 Task: Add a signature Alex Clark containing All the best, Alex Clark to email address softage.4@softage.net and add a label Projects
Action: Mouse moved to (1030, 80)
Screenshot: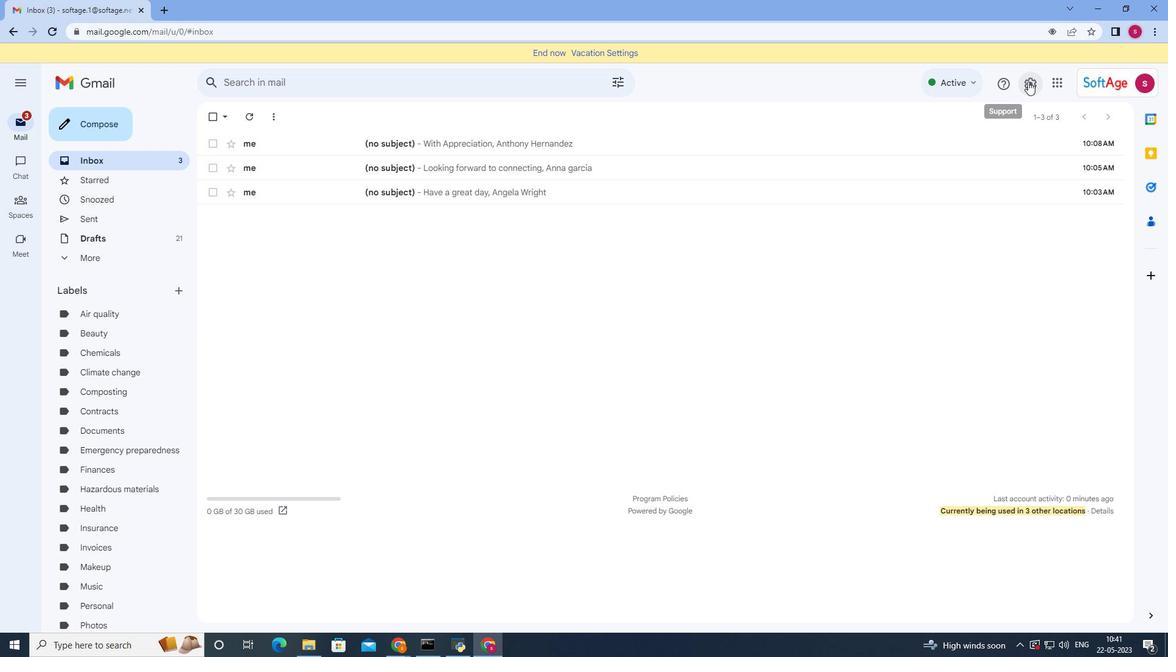
Action: Mouse pressed left at (1030, 80)
Screenshot: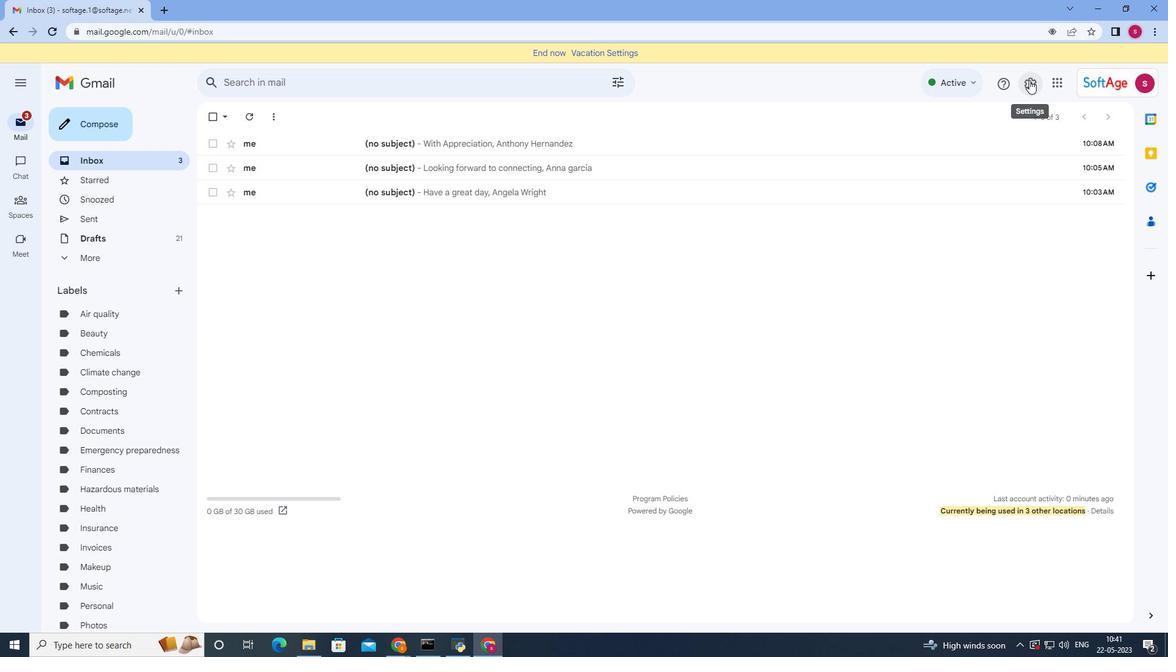 
Action: Mouse moved to (1044, 138)
Screenshot: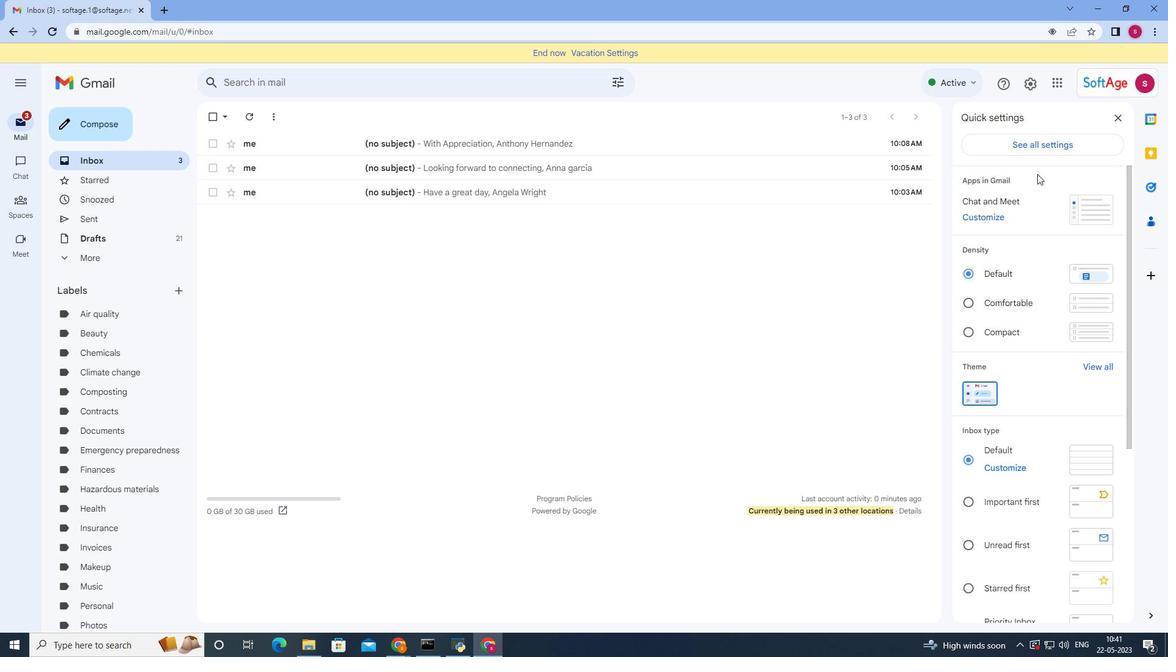 
Action: Mouse pressed left at (1044, 138)
Screenshot: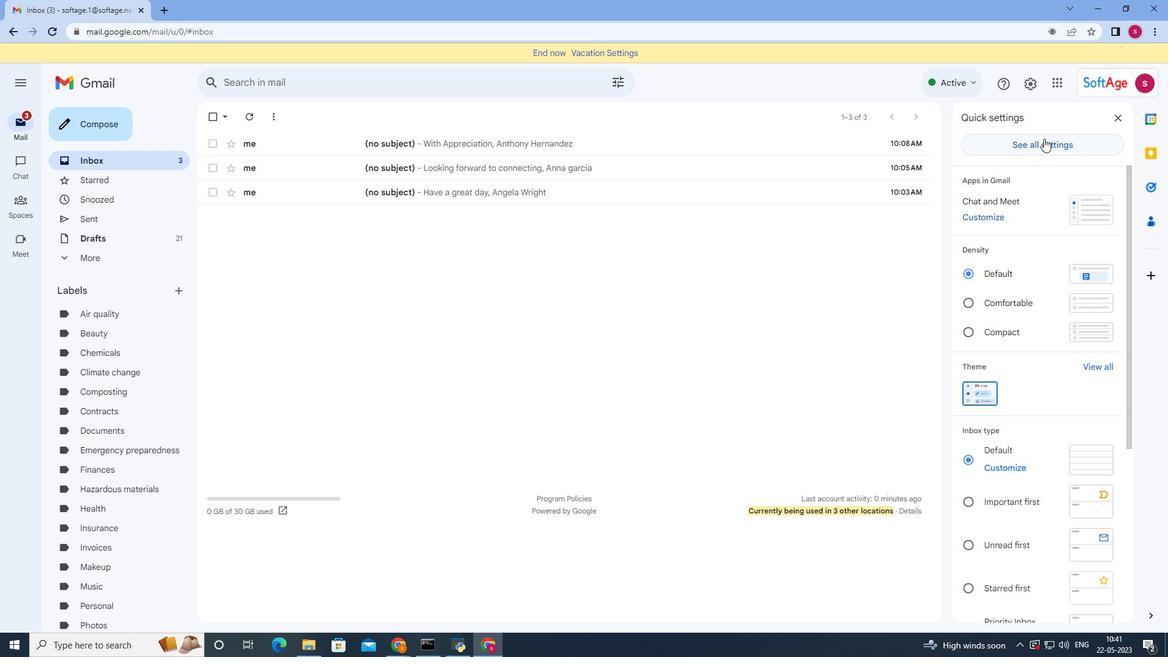 
Action: Mouse moved to (377, 277)
Screenshot: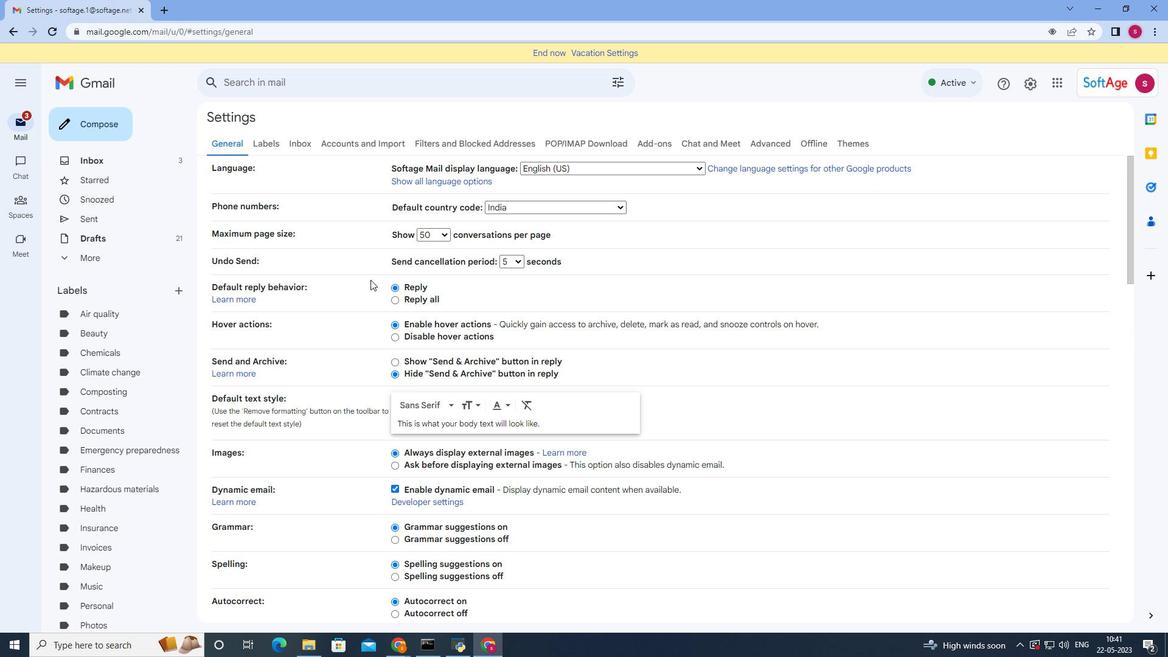 
Action: Mouse scrolled (377, 276) with delta (0, 0)
Screenshot: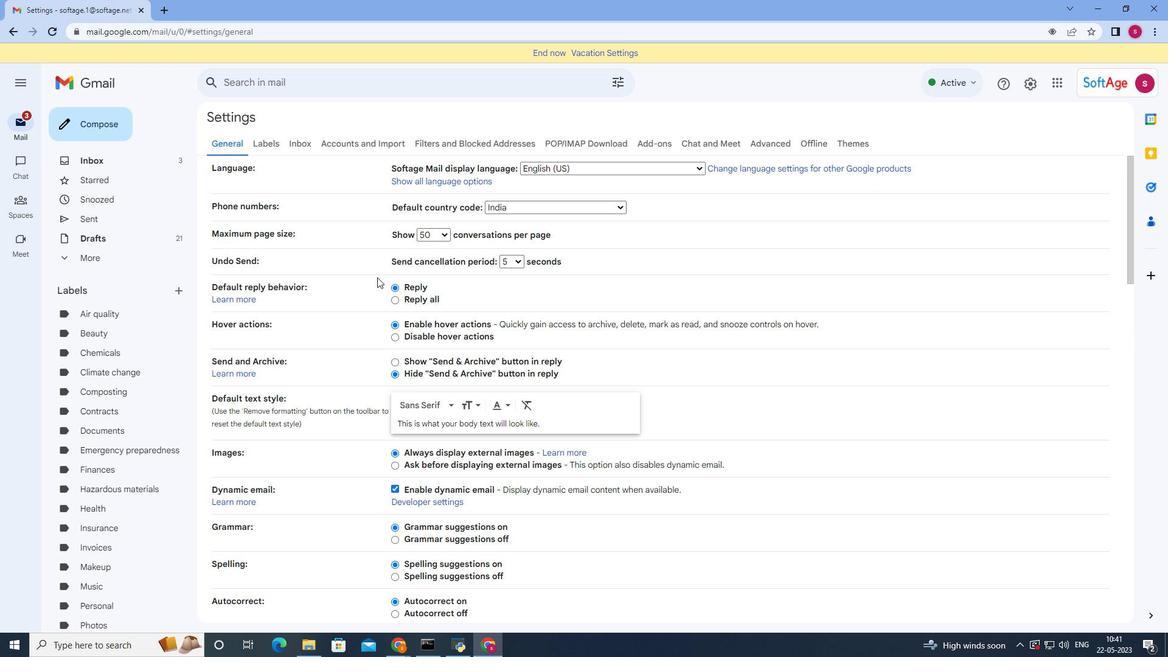 
Action: Mouse moved to (379, 280)
Screenshot: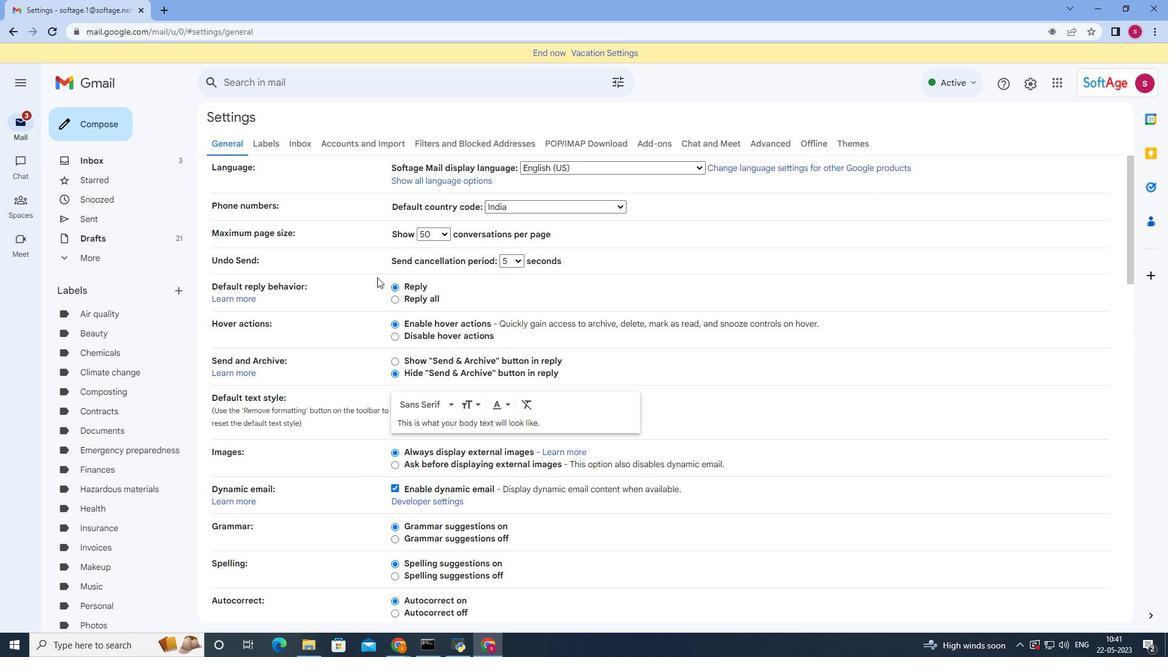 
Action: Mouse scrolled (379, 279) with delta (0, 0)
Screenshot: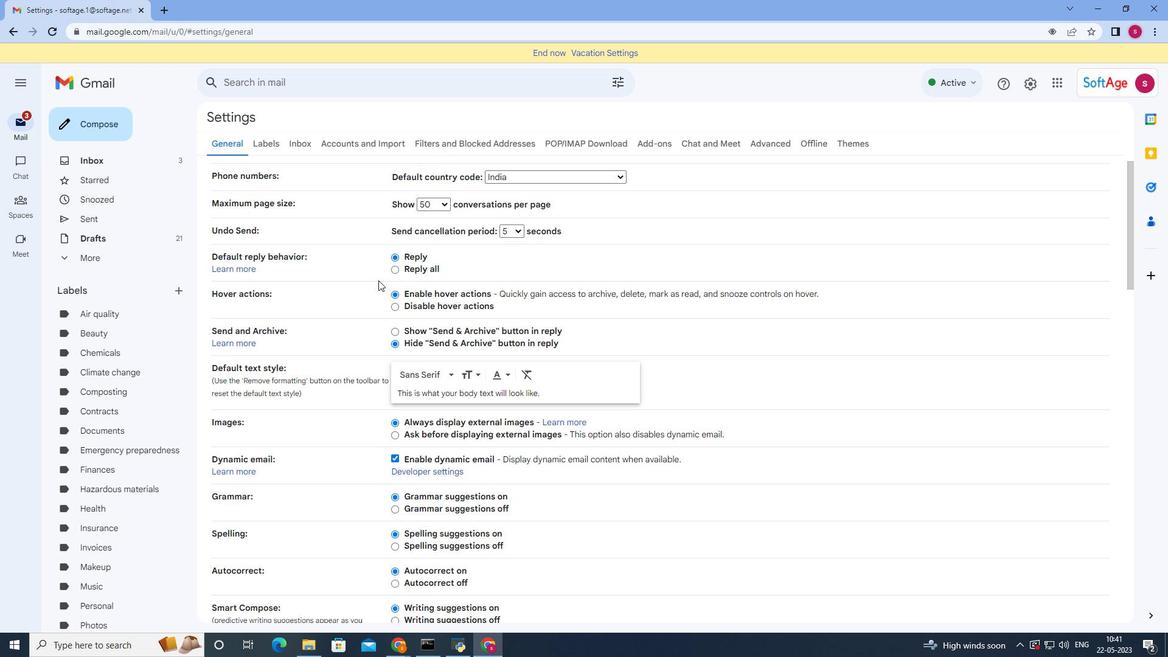 
Action: Mouse scrolled (379, 279) with delta (0, 0)
Screenshot: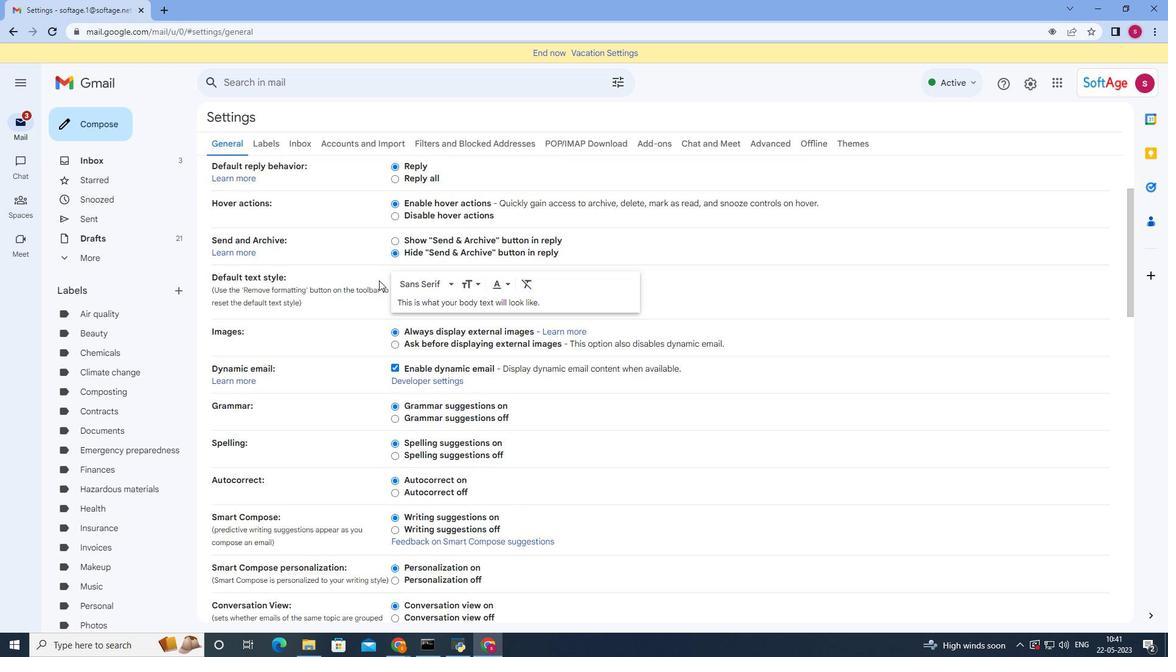 
Action: Mouse moved to (379, 282)
Screenshot: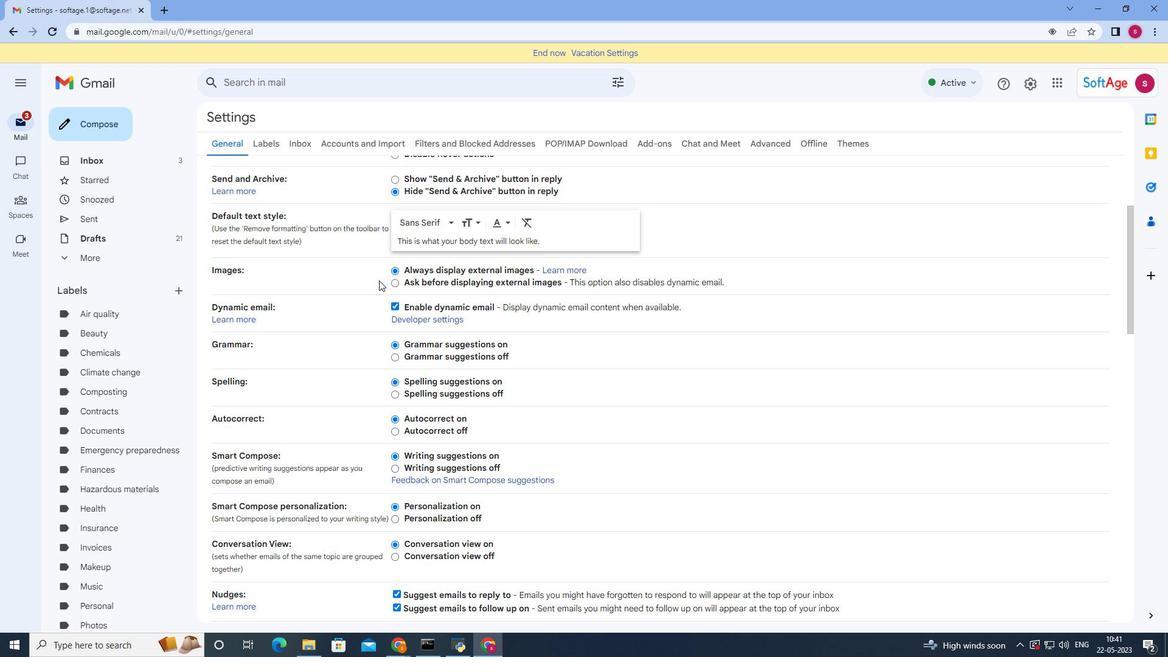 
Action: Mouse scrolled (379, 282) with delta (0, 0)
Screenshot: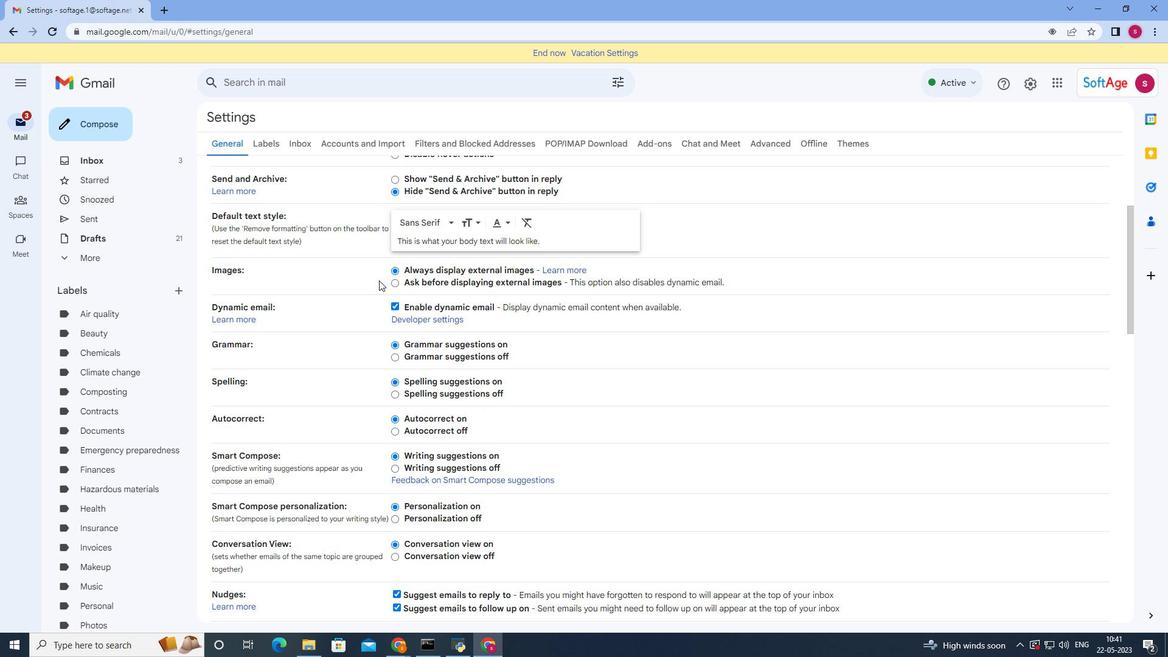 
Action: Mouse moved to (382, 289)
Screenshot: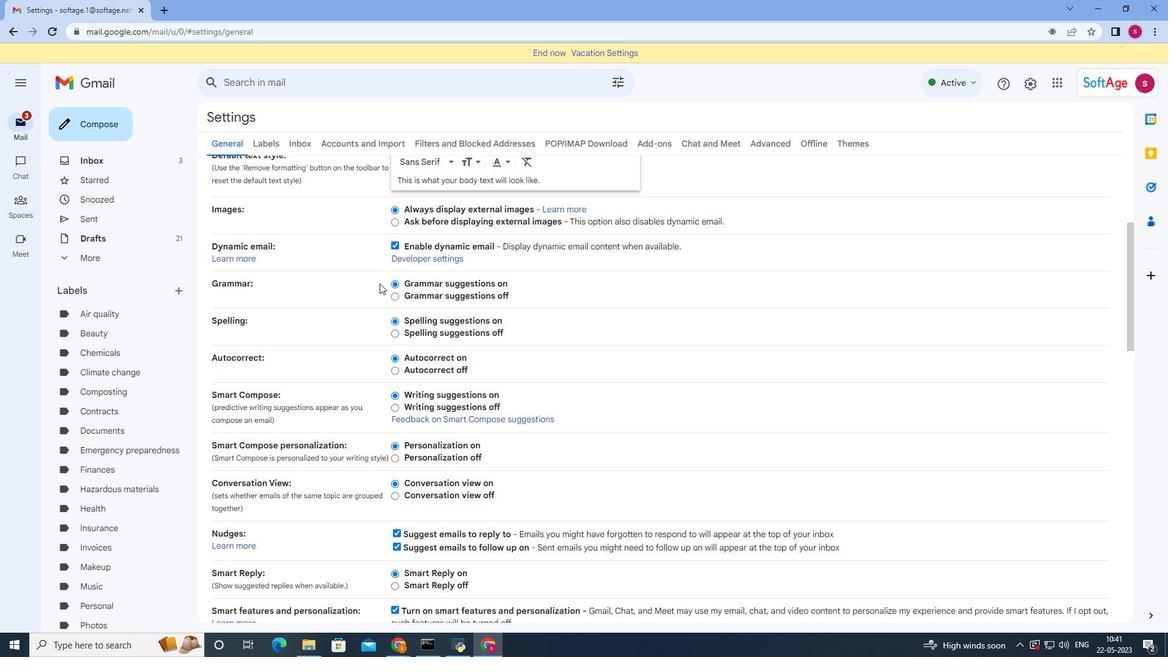 
Action: Mouse scrolled (382, 288) with delta (0, 0)
Screenshot: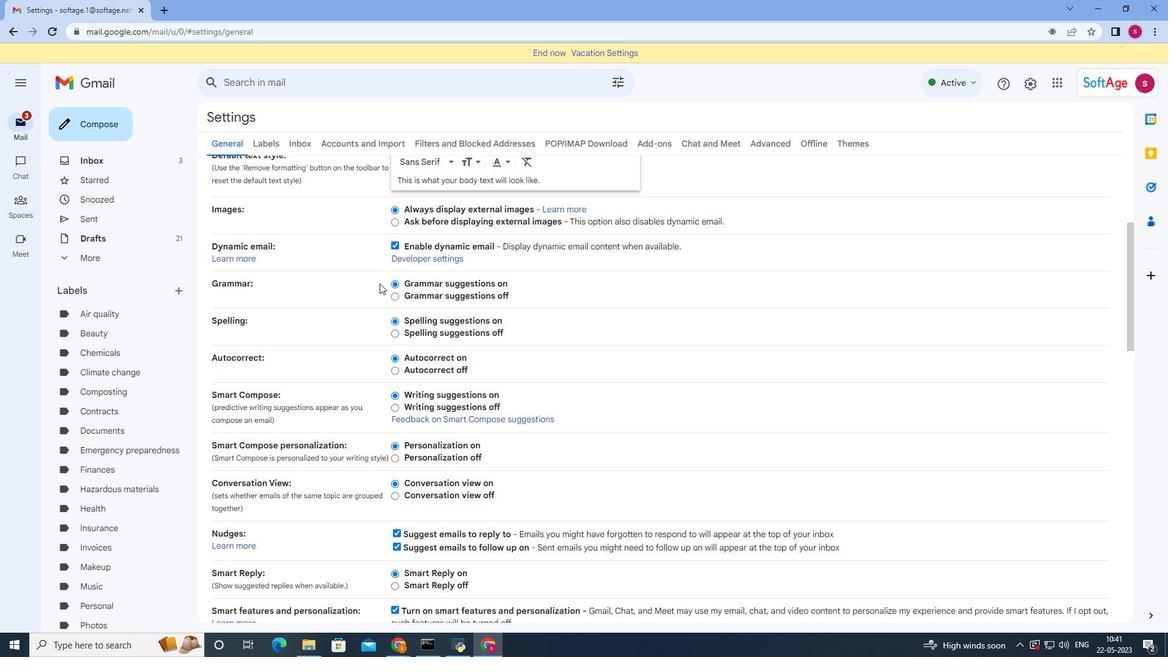 
Action: Mouse moved to (383, 296)
Screenshot: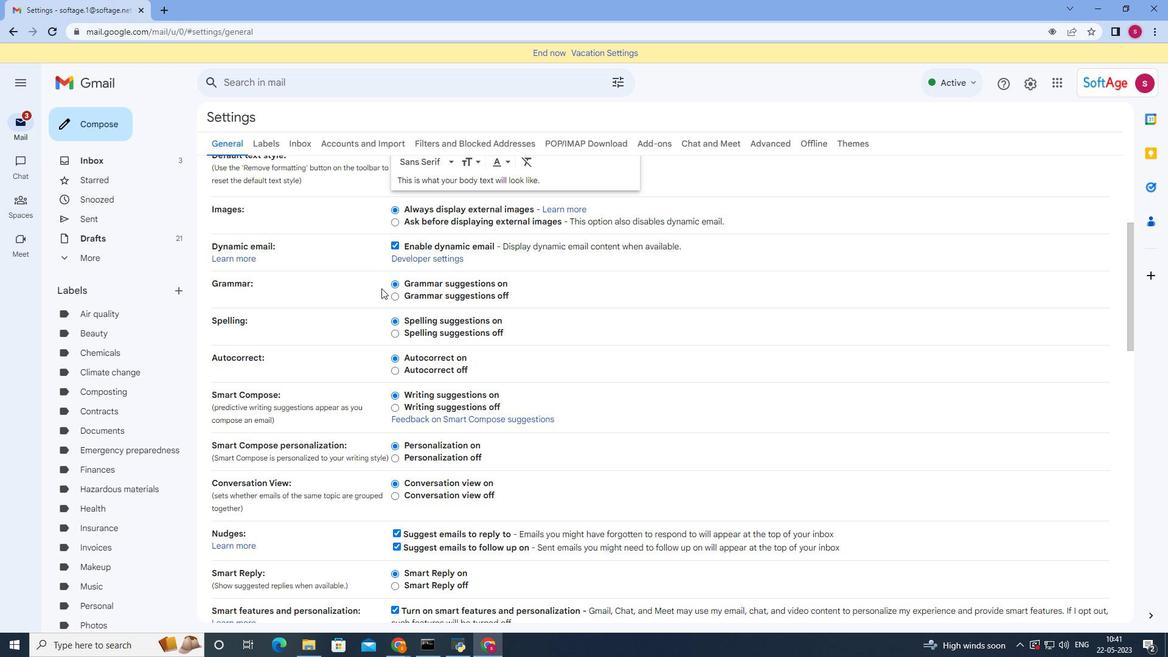 
Action: Mouse scrolled (383, 295) with delta (0, 0)
Screenshot: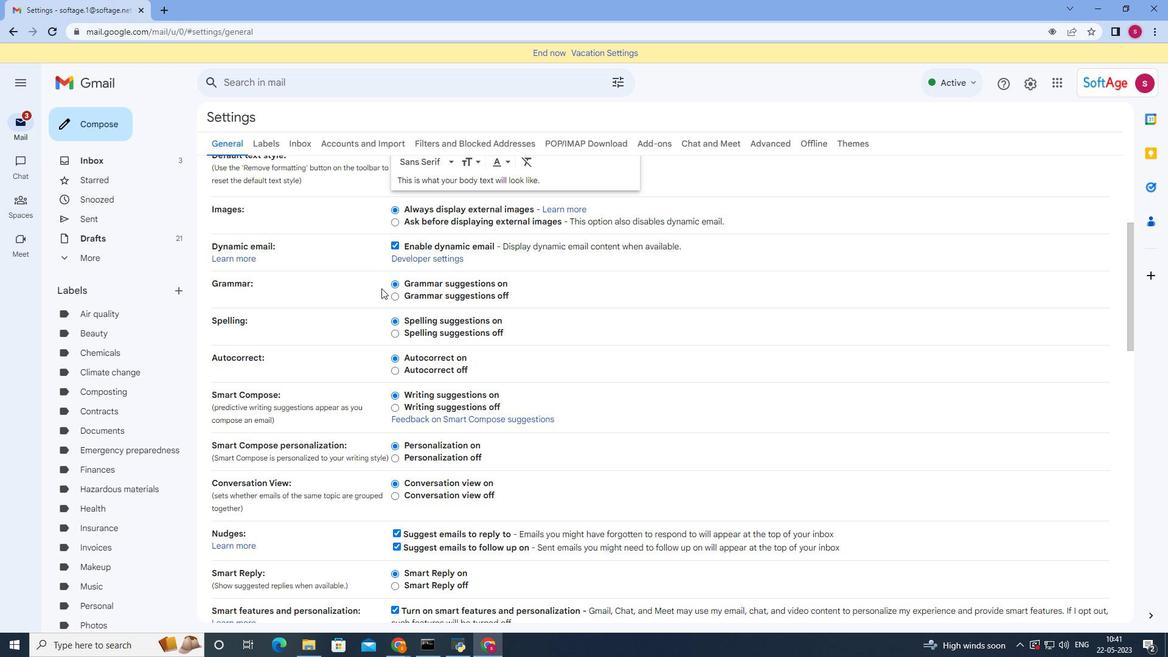 
Action: Mouse moved to (383, 299)
Screenshot: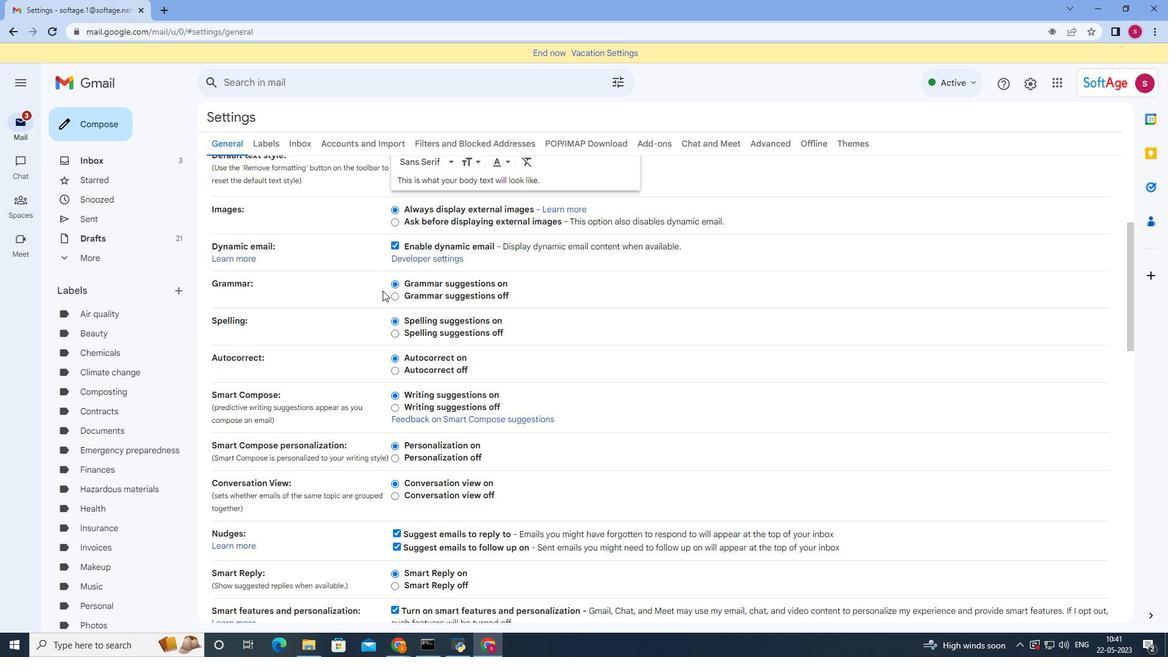 
Action: Mouse scrolled (383, 298) with delta (0, 0)
Screenshot: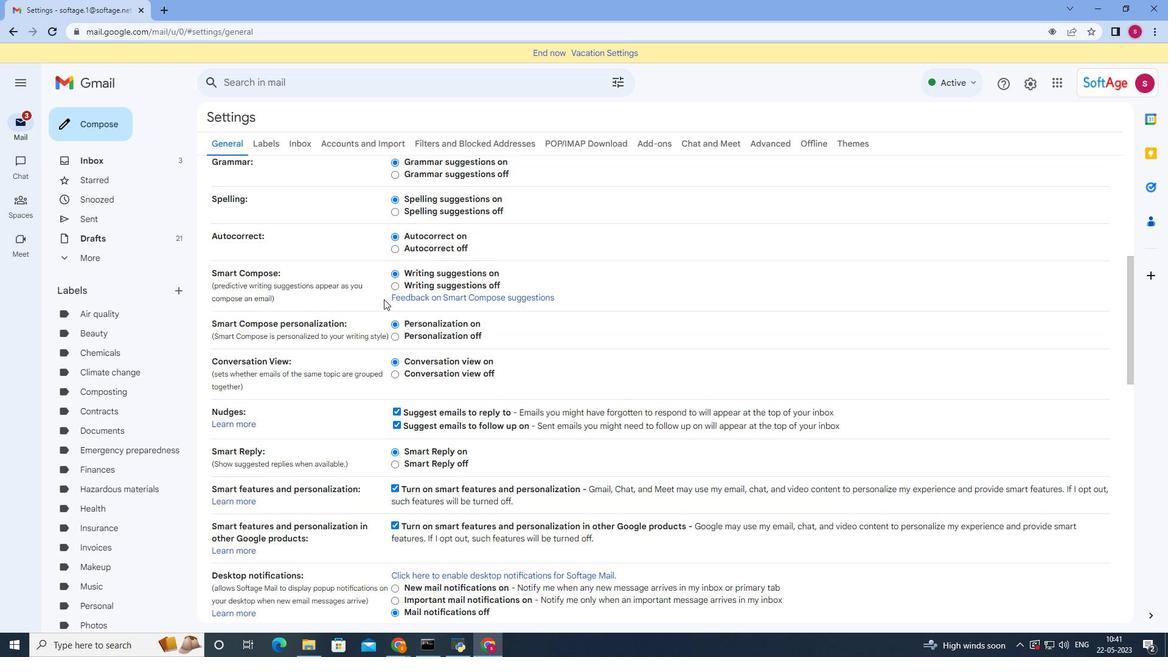 
Action: Mouse moved to (385, 299)
Screenshot: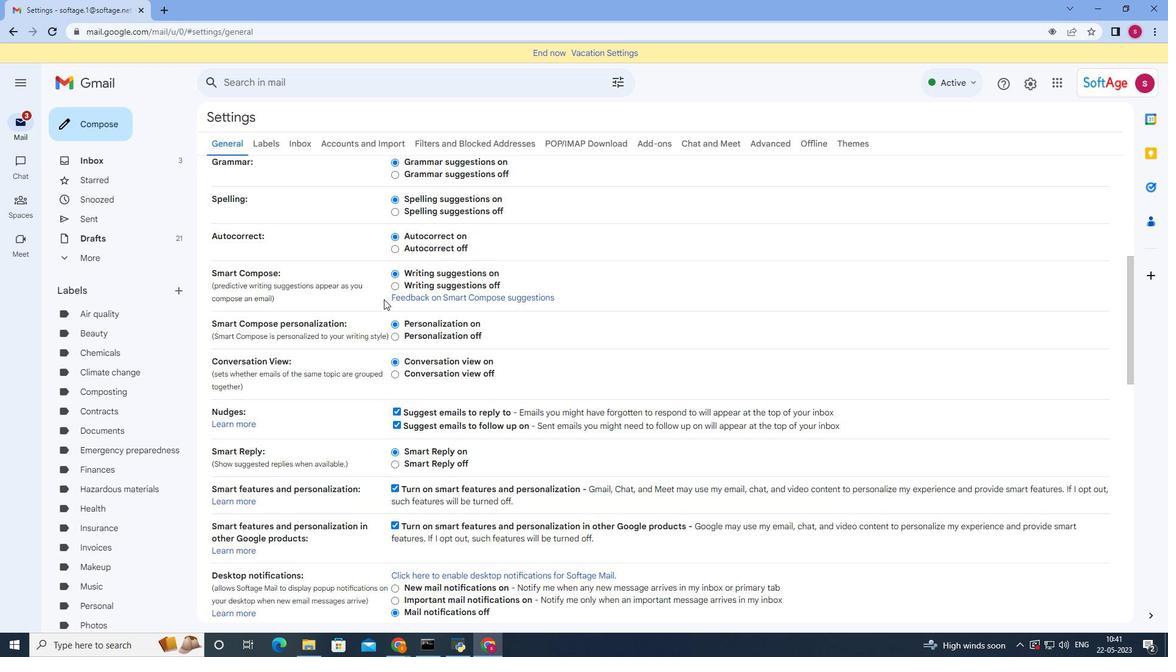 
Action: Mouse scrolled (385, 298) with delta (0, 0)
Screenshot: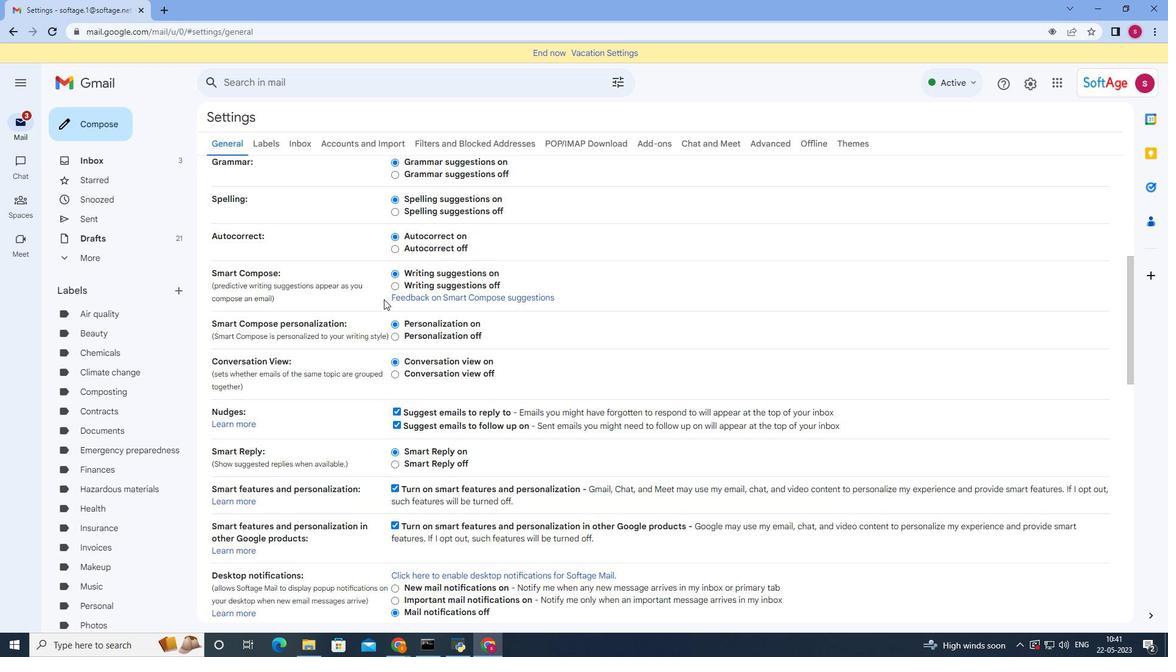 
Action: Mouse moved to (385, 299)
Screenshot: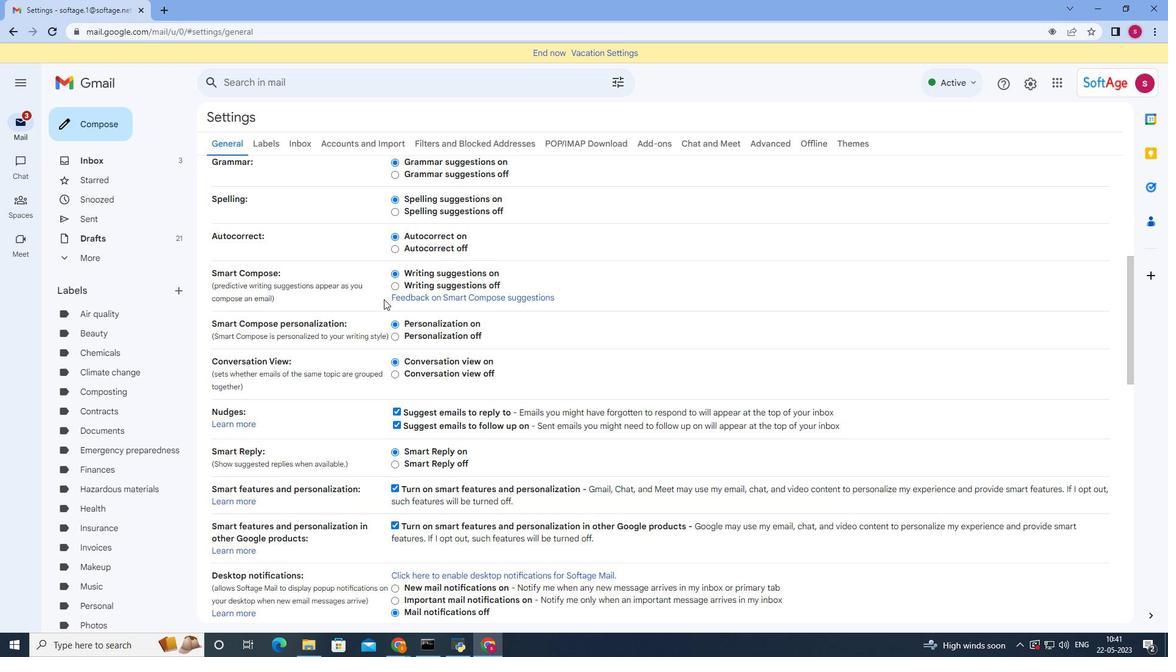 
Action: Mouse scrolled (385, 299) with delta (0, 0)
Screenshot: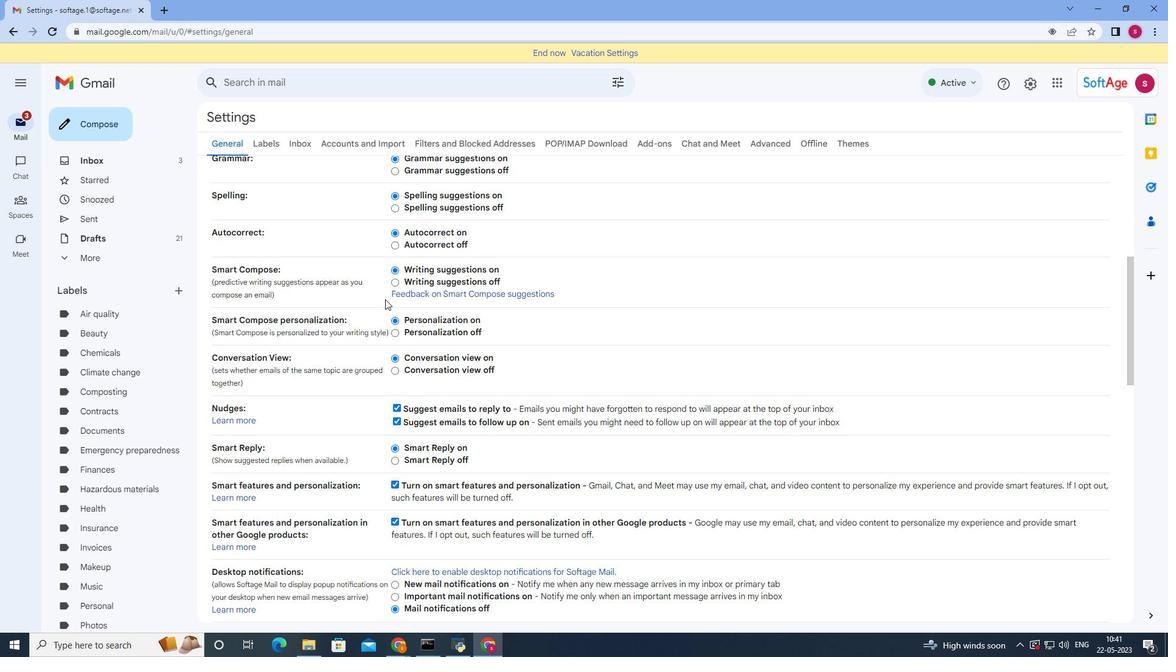 
Action: Mouse scrolled (385, 299) with delta (0, 0)
Screenshot: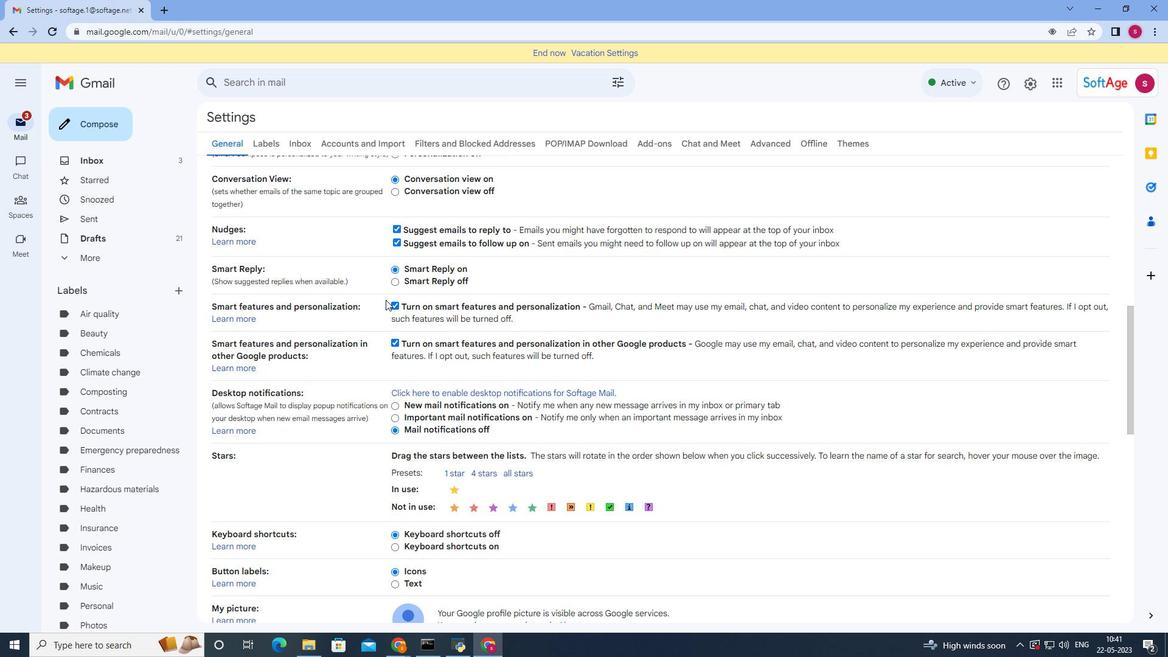 
Action: Mouse scrolled (385, 299) with delta (0, 0)
Screenshot: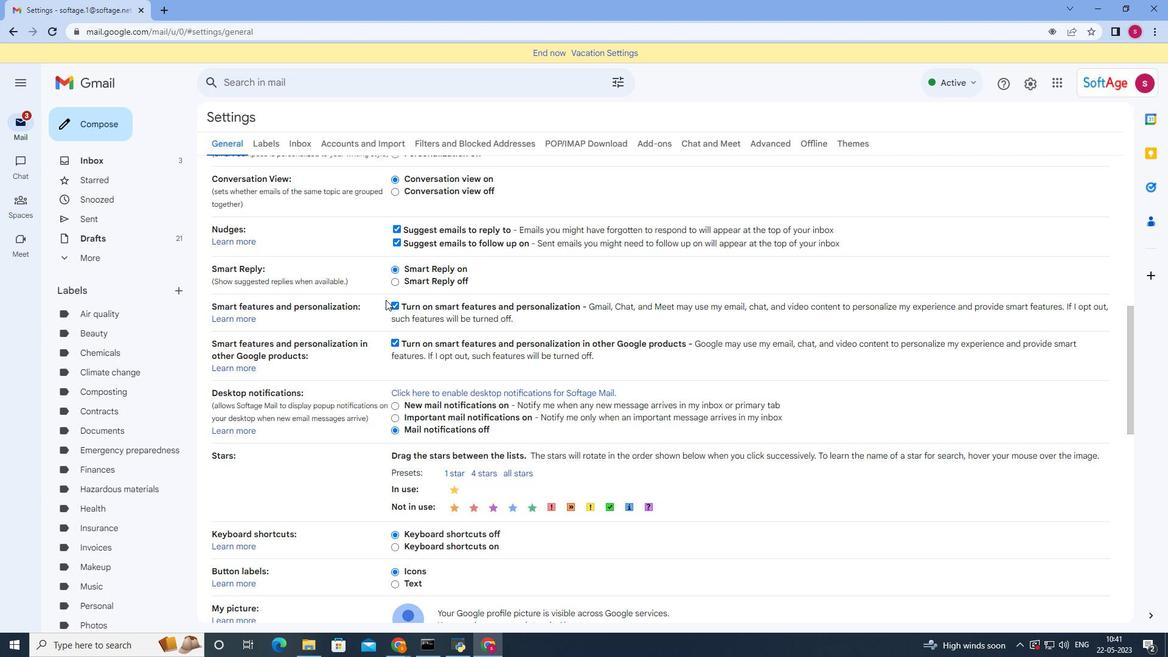 
Action: Mouse scrolled (385, 299) with delta (0, 0)
Screenshot: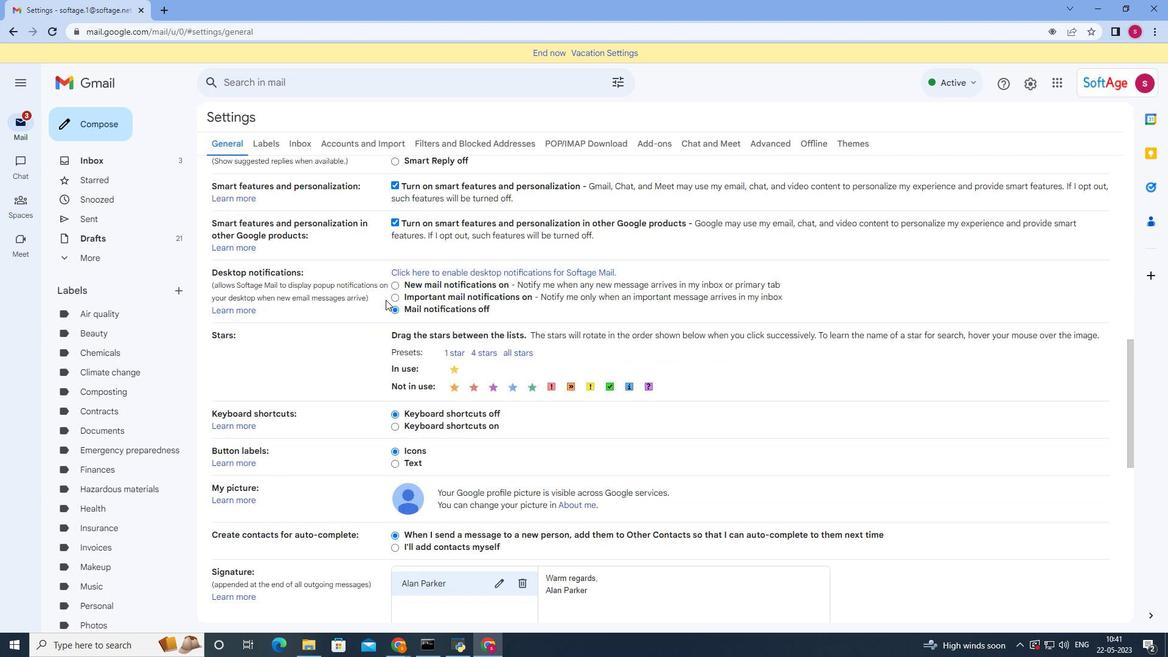 
Action: Mouse scrolled (385, 299) with delta (0, 0)
Screenshot: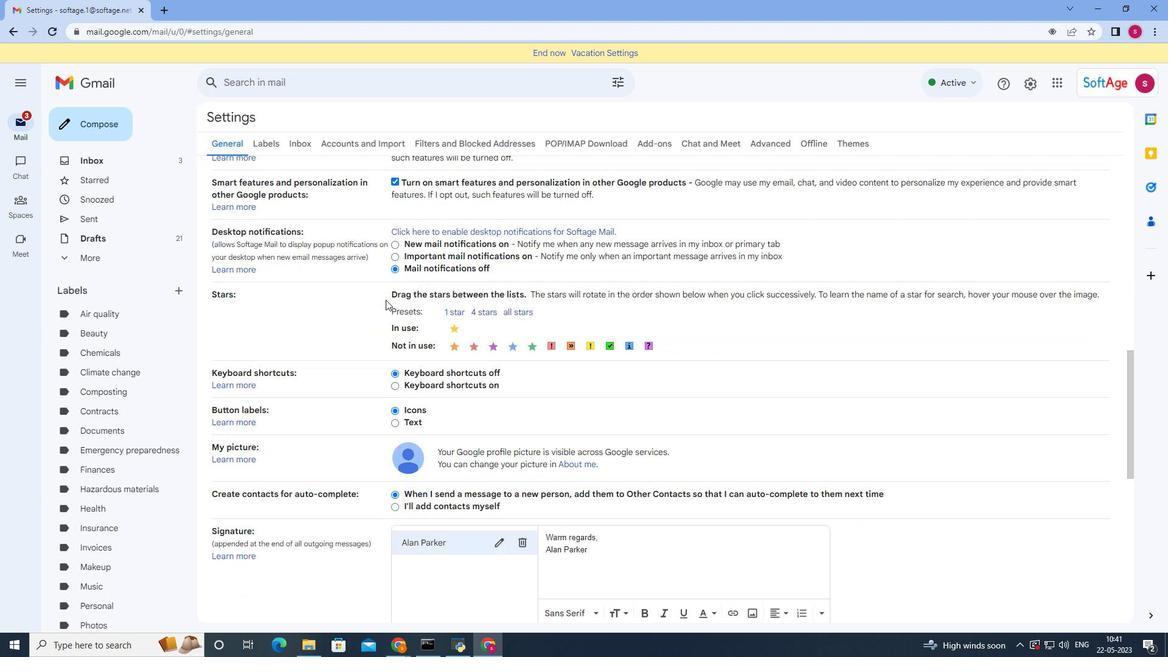 
Action: Mouse moved to (387, 299)
Screenshot: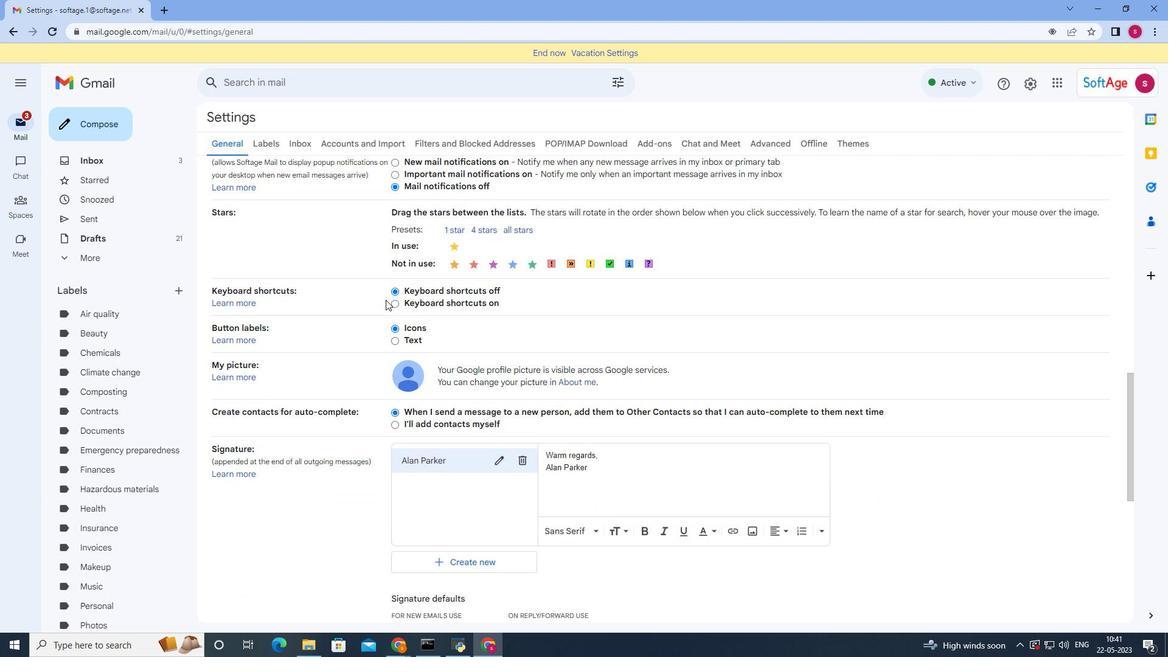 
Action: Mouse scrolled (387, 299) with delta (0, 0)
Screenshot: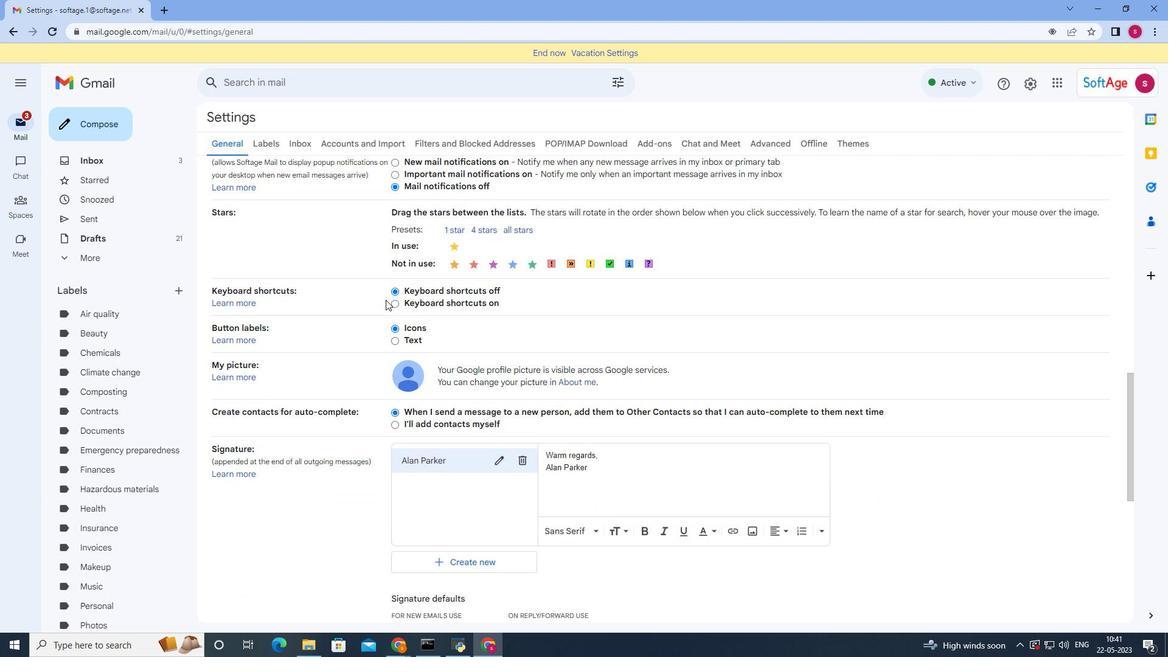 
Action: Mouse moved to (394, 306)
Screenshot: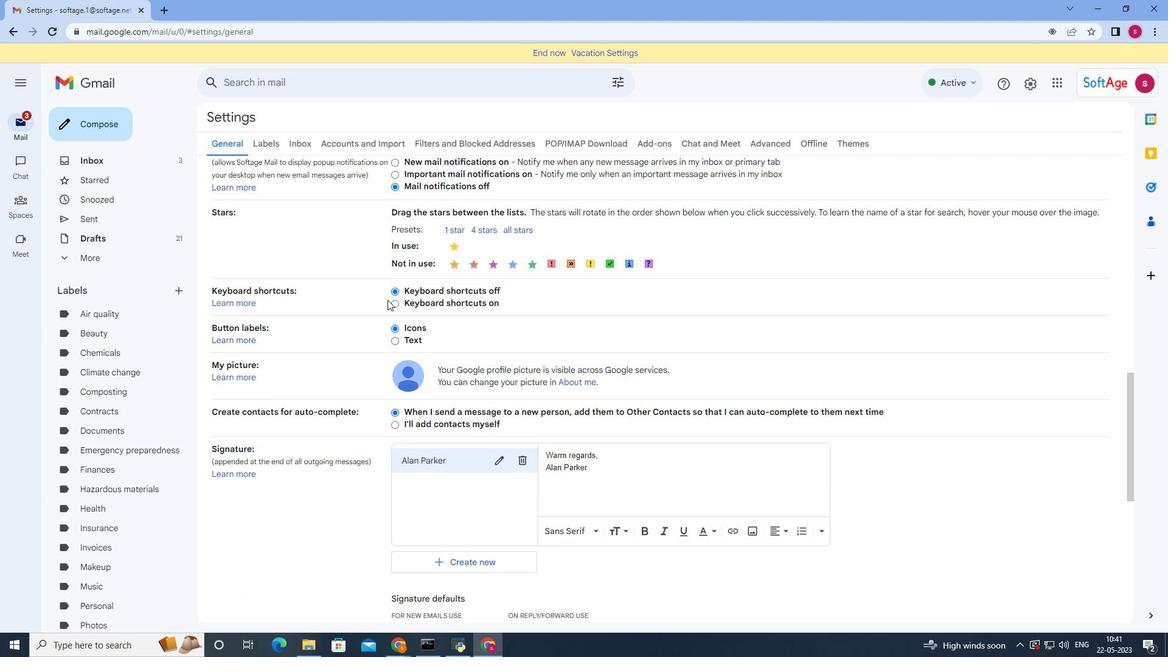 
Action: Mouse scrolled (388, 301) with delta (0, 0)
Screenshot: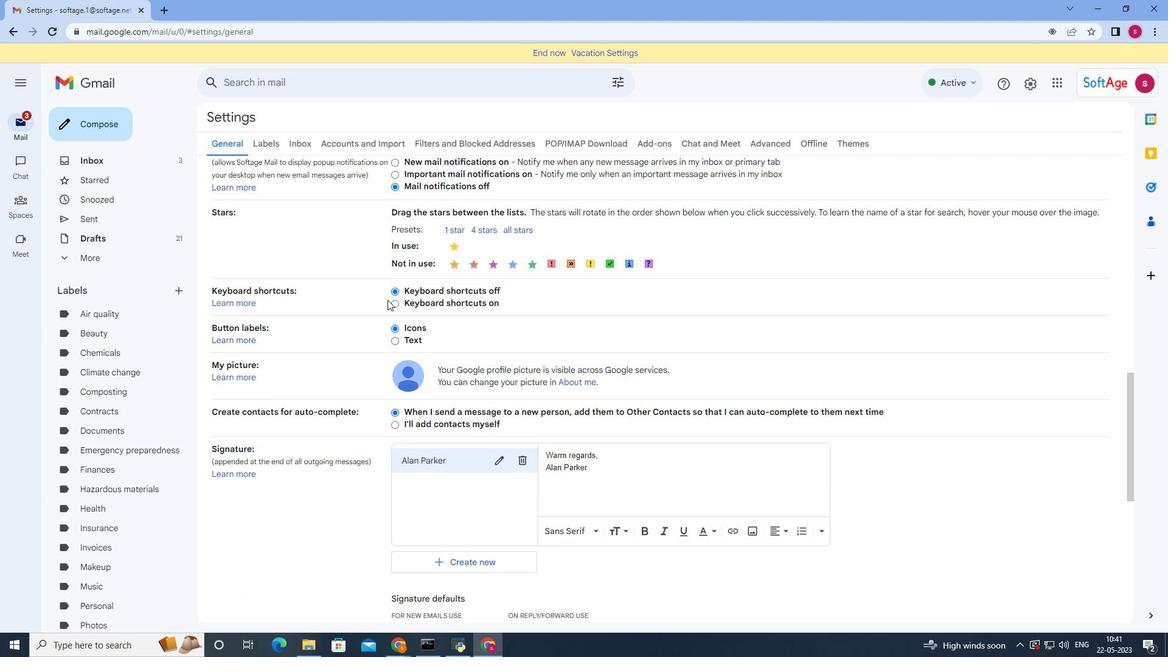 
Action: Mouse moved to (395, 307)
Screenshot: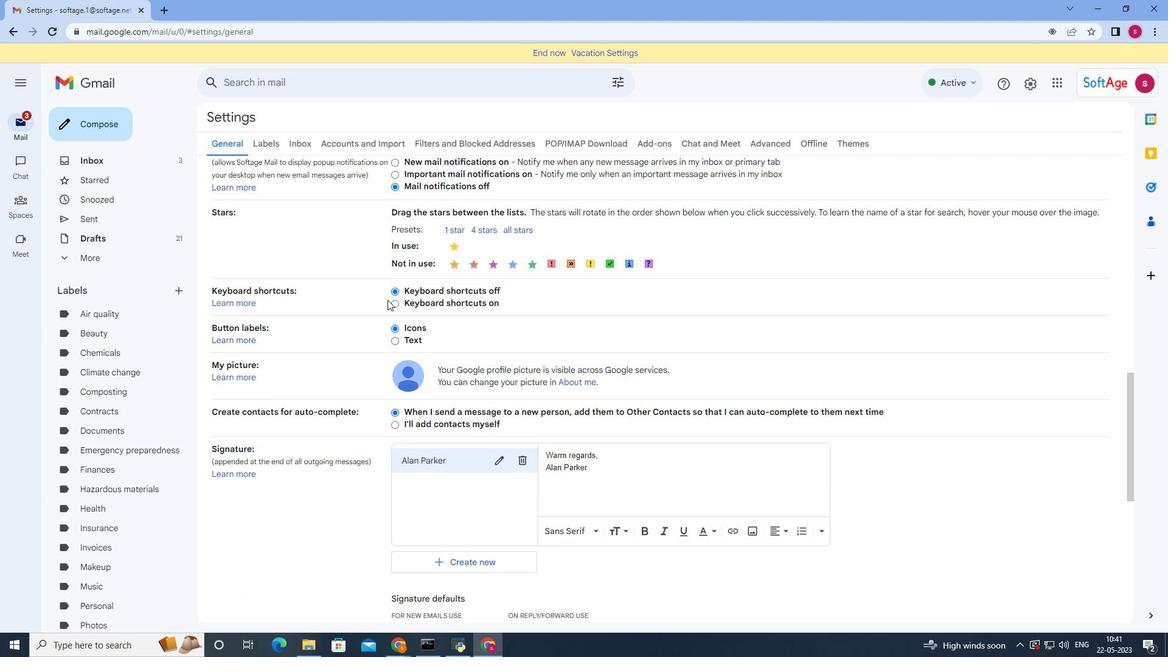 
Action: Mouse scrolled (391, 303) with delta (0, 0)
Screenshot: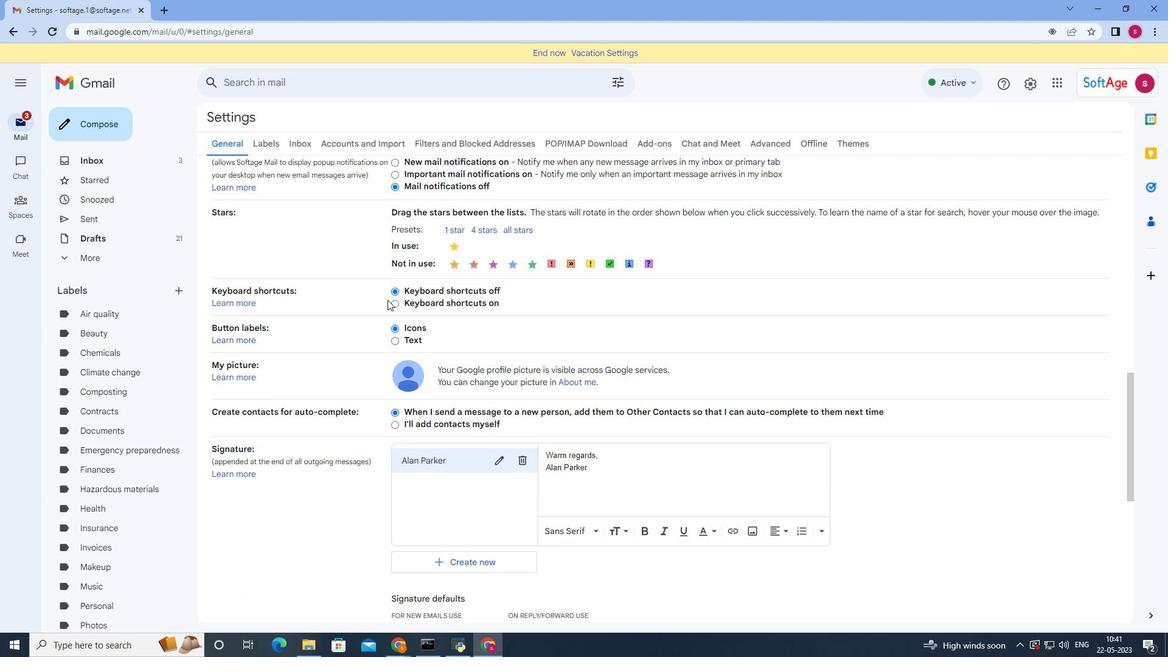 
Action: Mouse moved to (469, 373)
Screenshot: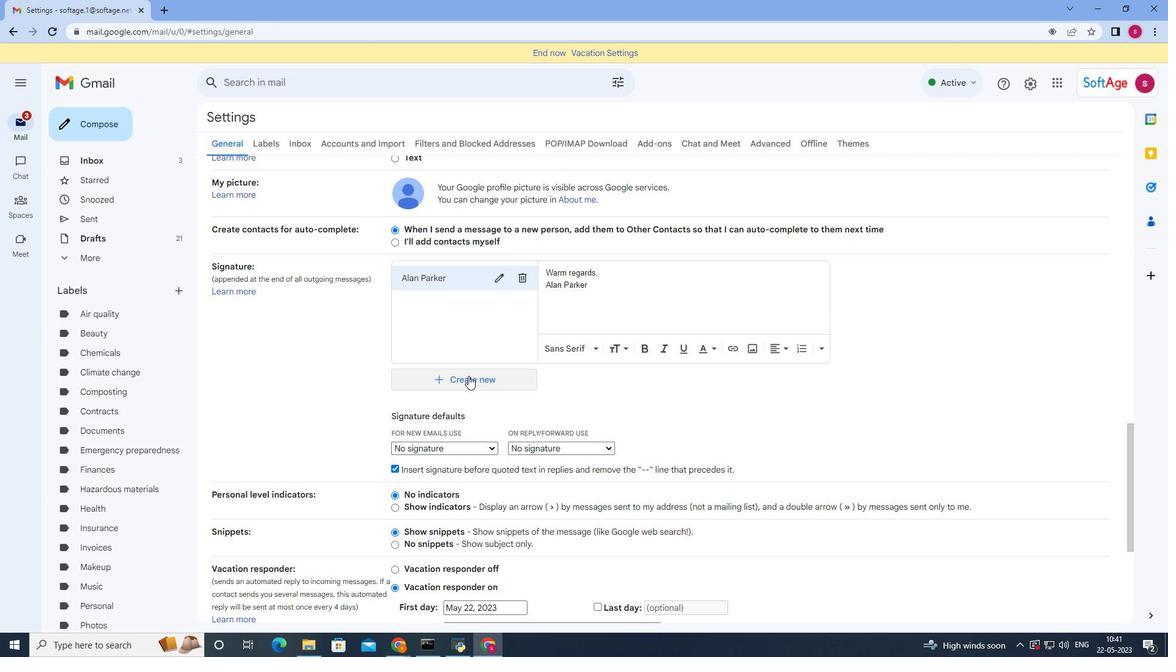 
Action: Mouse pressed left at (469, 373)
Screenshot: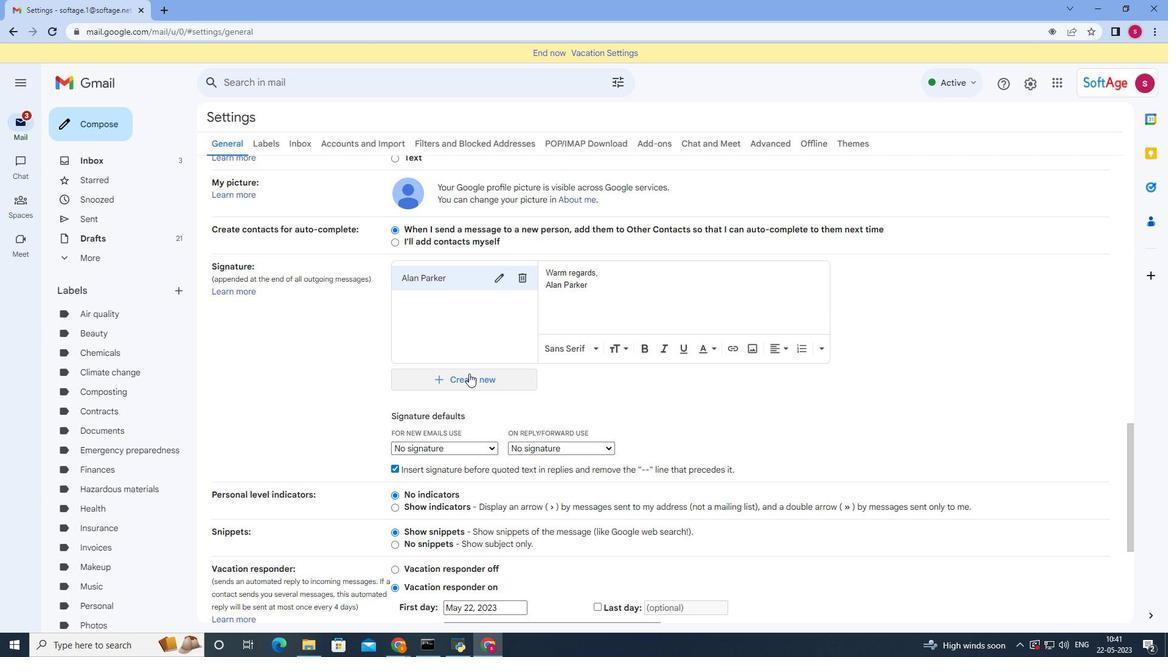 
Action: Mouse moved to (544, 332)
Screenshot: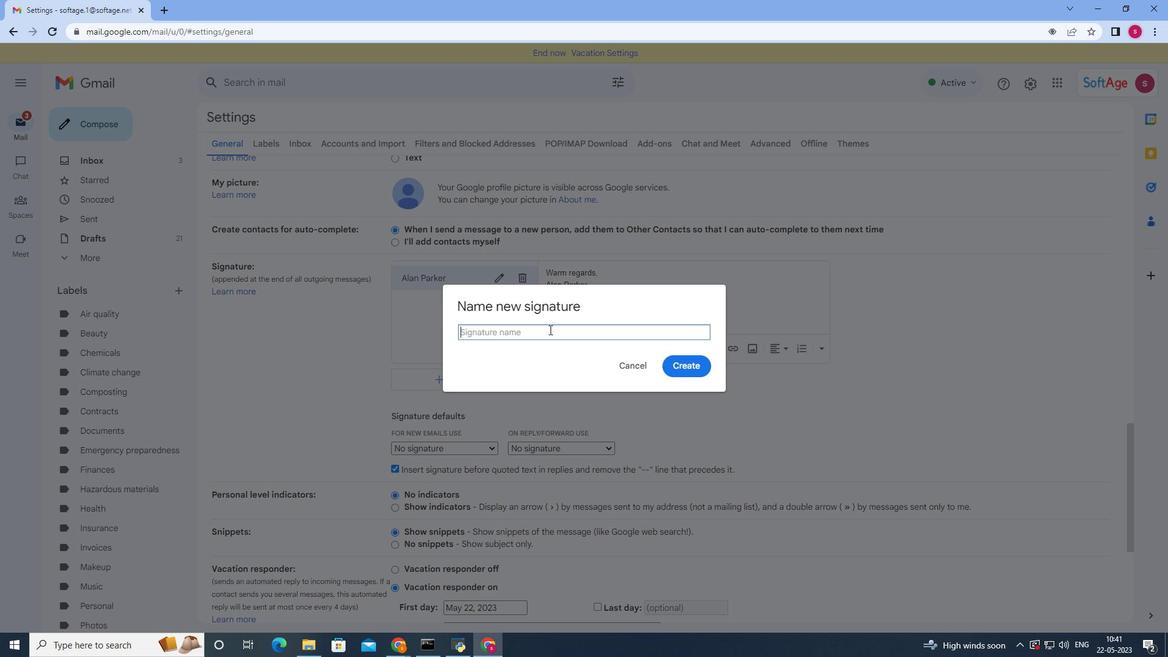 
Action: Key pressed <Key.shift>Alex<Key.space><Key.shift><Key.shift><Key.shift><Key.shift><Key.shift><Key.shift><Key.shift><Key.shift><Key.shift><Key.shift><Key.shift><Key.shift><Key.shift><Key.shift><Key.shift><Key.shift><Key.shift><Key.shift><Key.shift><Key.shift><Key.shift><Key.shift><Key.shift><Key.shift><Key.shift><Key.shift><Key.shift><Key.shift><Key.shift><Key.shift><Key.shift><Key.shift><Key.shift><Key.shift><Key.shift><Key.shift><Key.shift><Key.shift><Key.shift><Key.shift><Key.shift><Key.shift><Key.shift><Key.shift><Key.shift><Key.shift><Key.shift><Key.shift><Key.shift>Clark
Screenshot: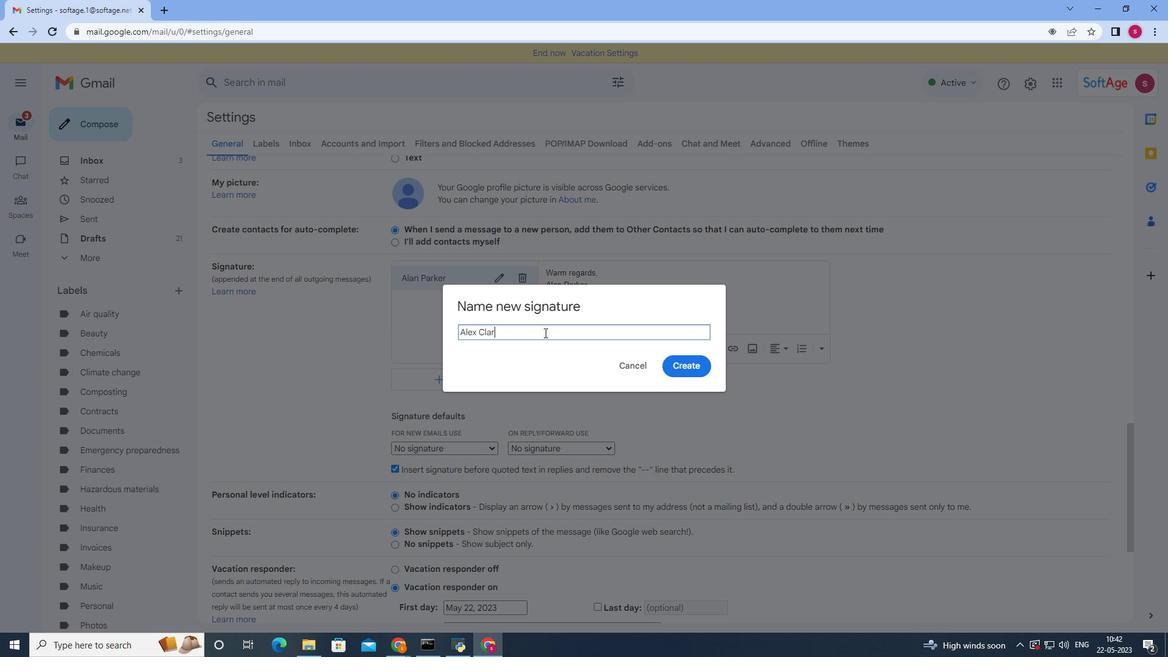 
Action: Mouse moved to (678, 365)
Screenshot: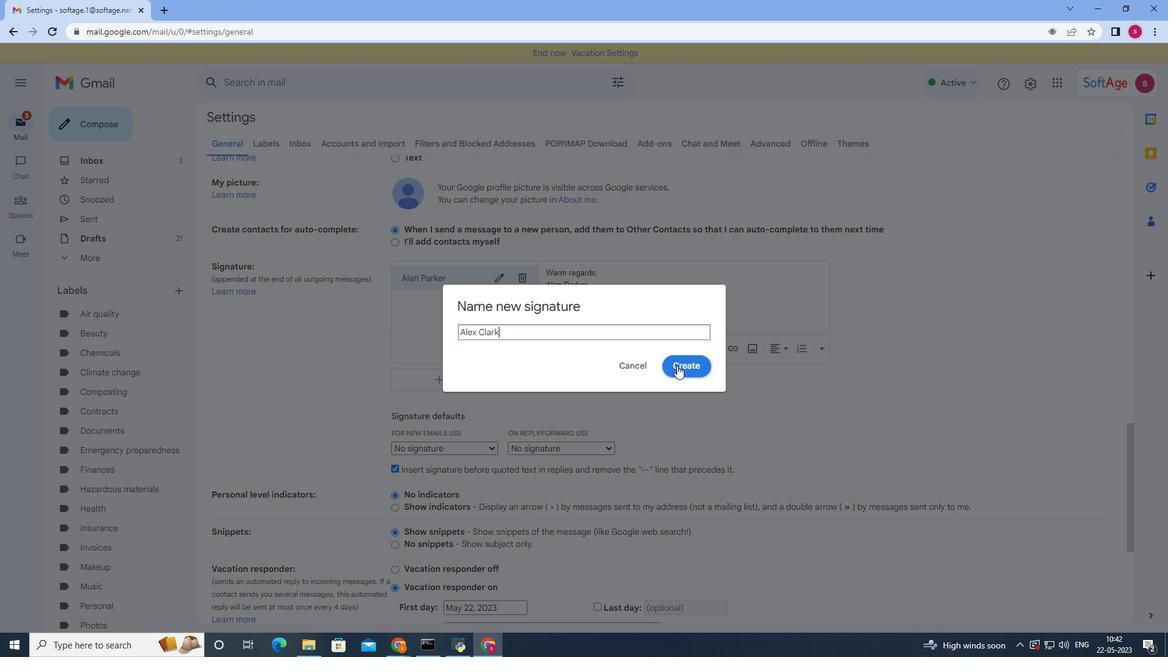 
Action: Mouse pressed left at (678, 365)
Screenshot: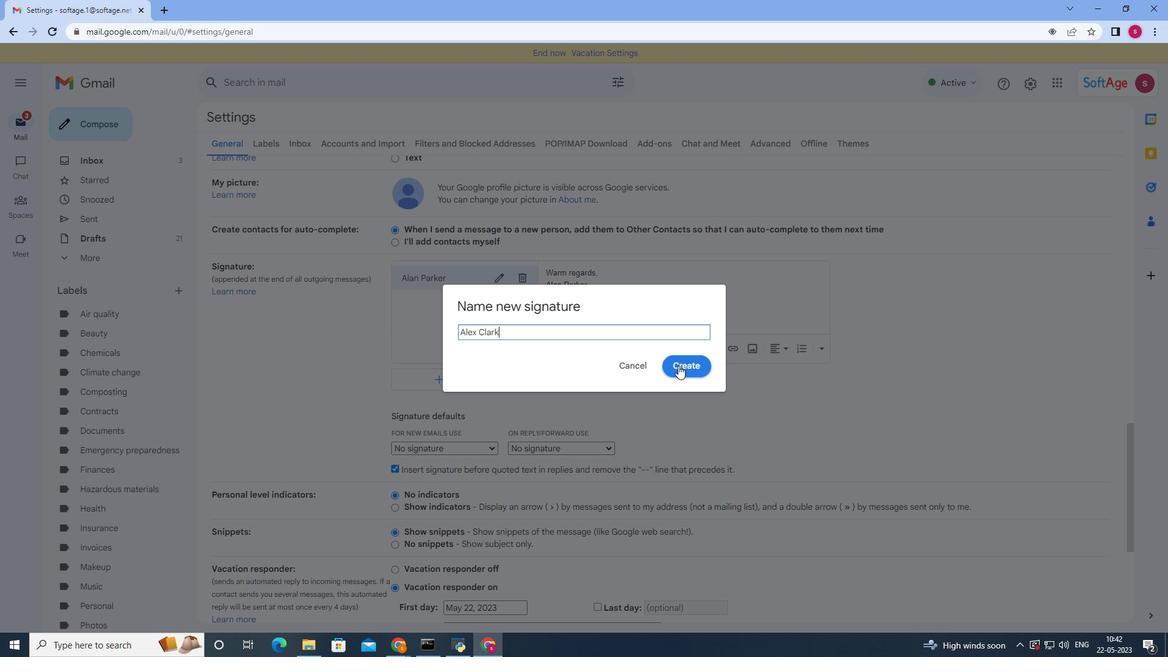
Action: Mouse moved to (551, 274)
Screenshot: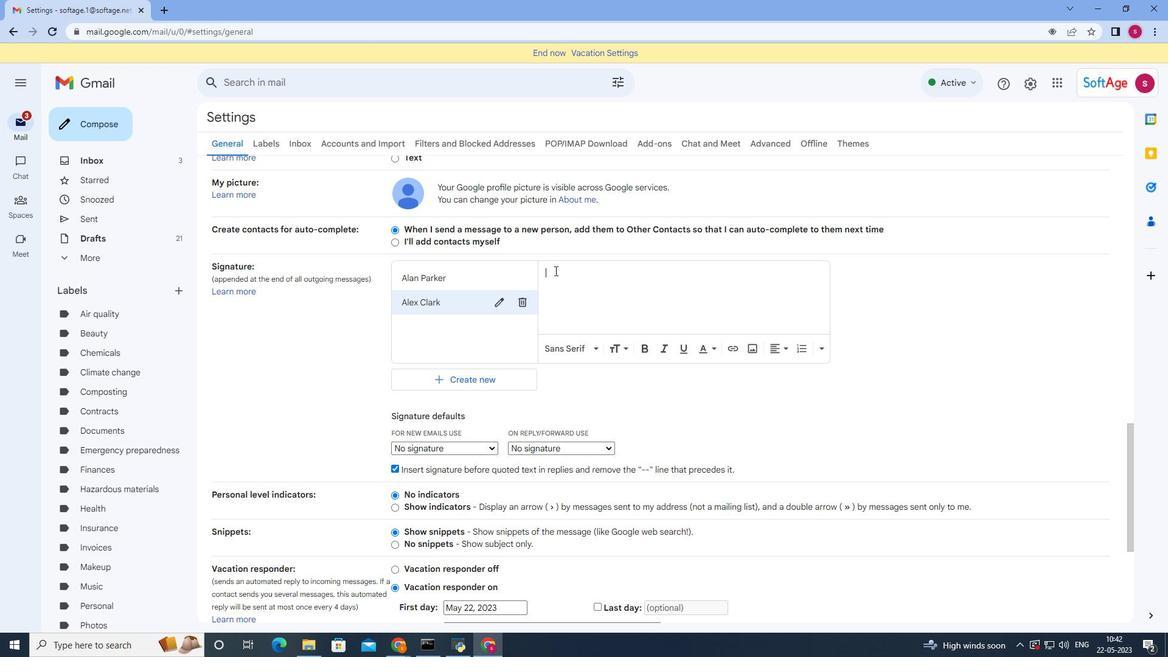 
Action: Key pressed <Key.shift><Key.shift><Key.shift>All<Key.space>the<Key.space><Key.shift>best,<Key.enter><Key.shift>Alex<Key.space><Key.shift><Key.shift><Key.shift><Key.shift><Key.shift><Key.shift><Key.shift><Key.shift><Key.shift>Clark
Screenshot: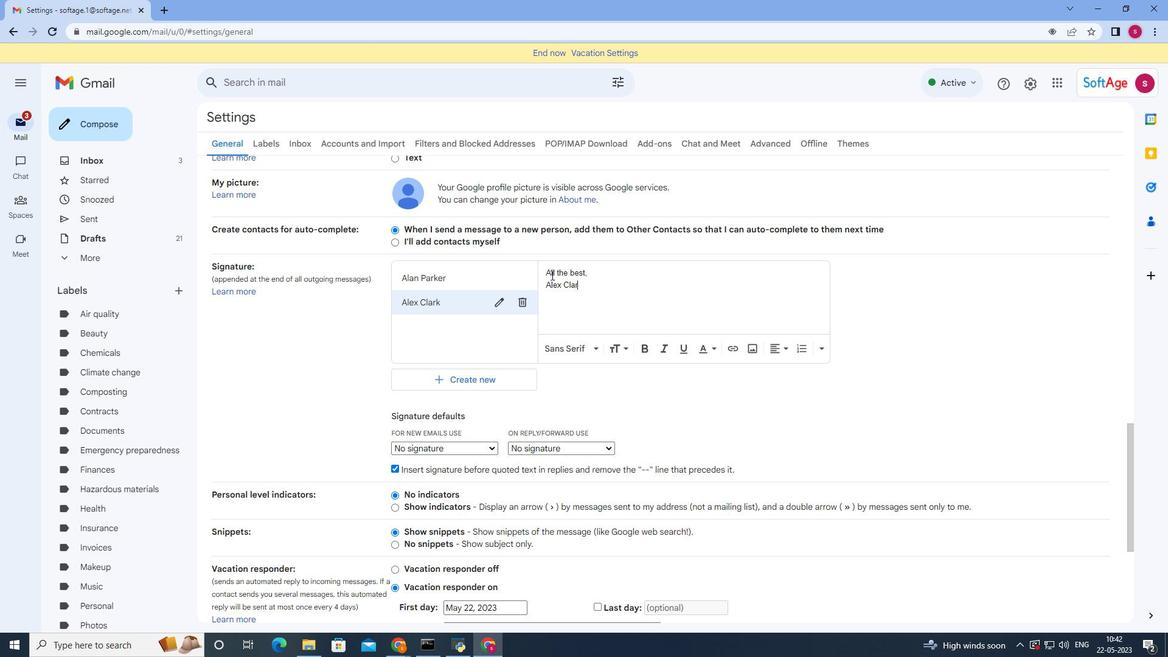 
Action: Mouse moved to (588, 357)
Screenshot: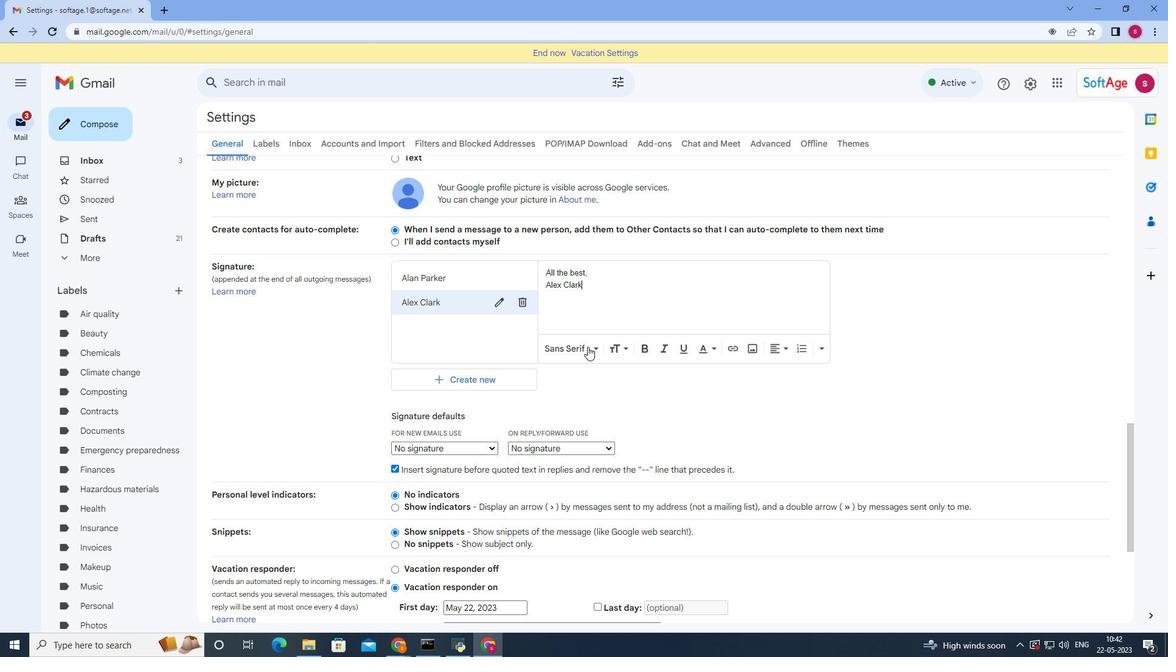 
Action: Mouse scrolled (588, 357) with delta (0, 0)
Screenshot: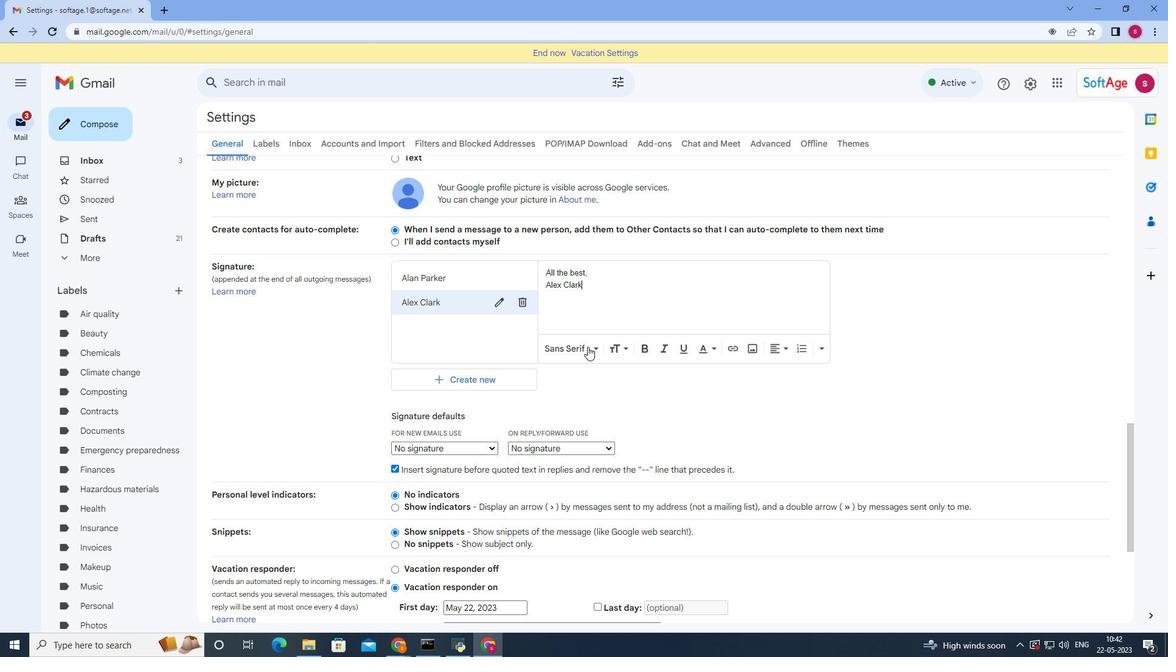
Action: Mouse moved to (589, 358)
Screenshot: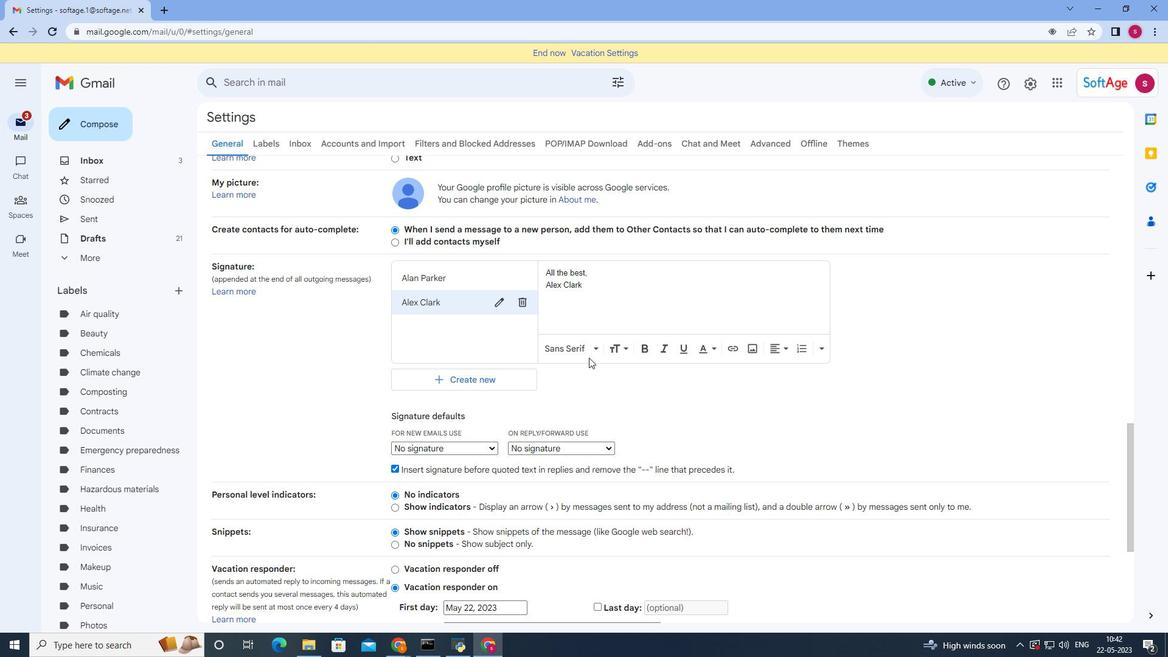 
Action: Mouse scrolled (589, 358) with delta (0, 0)
Screenshot: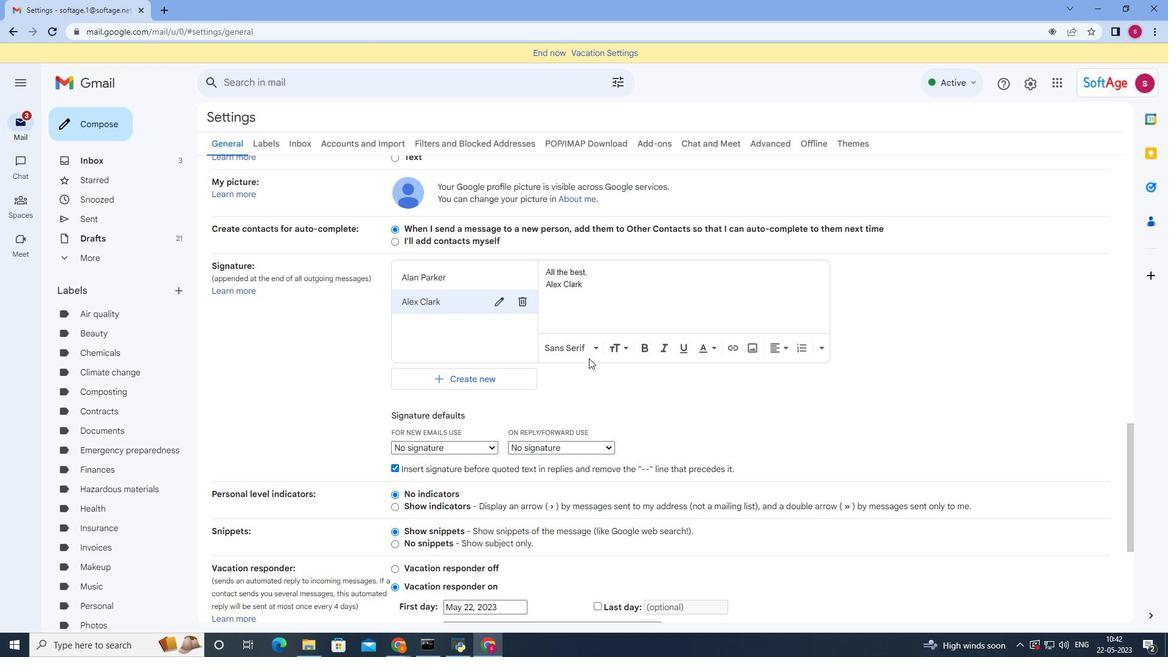 
Action: Mouse moved to (589, 358)
Screenshot: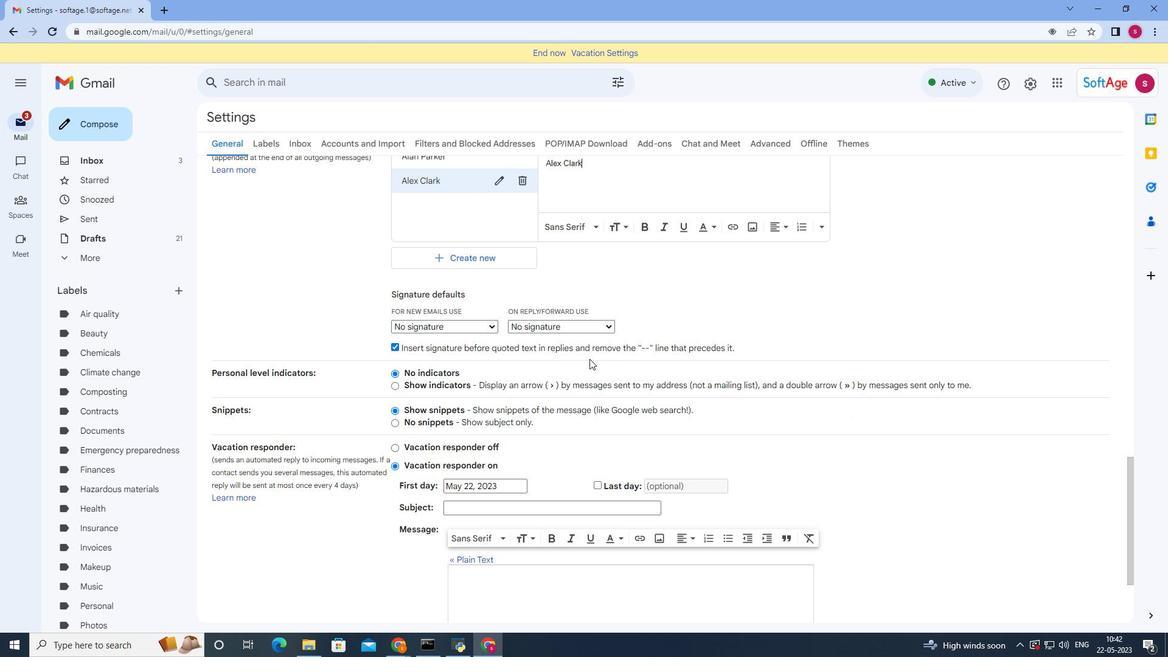 
Action: Mouse scrolled (589, 358) with delta (0, 0)
Screenshot: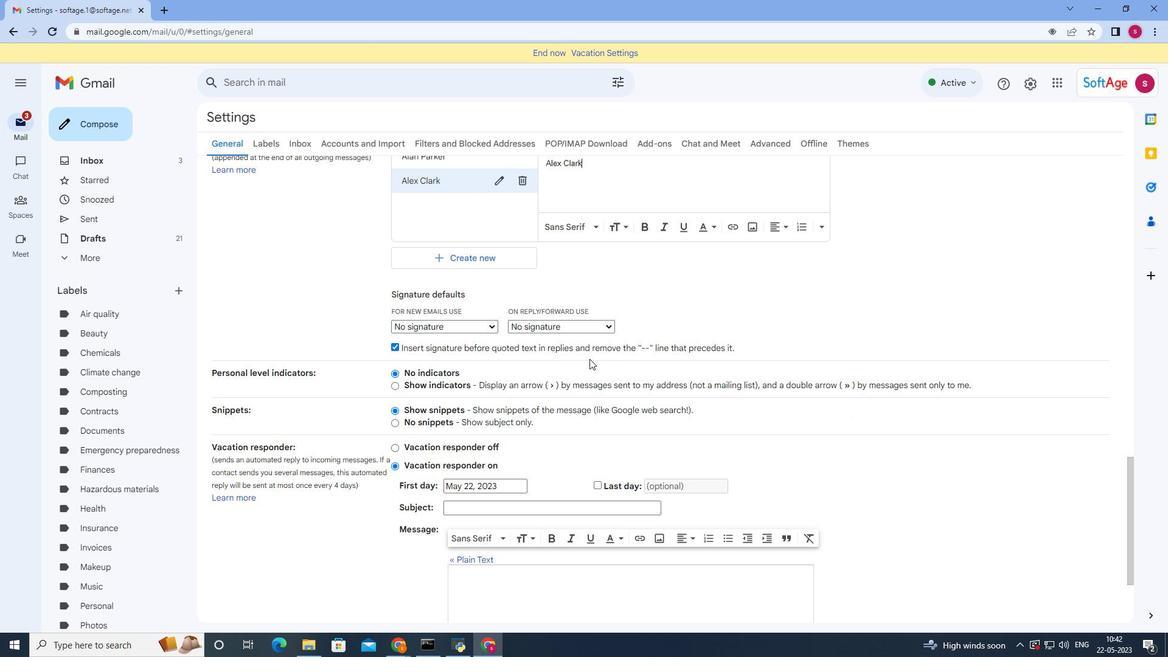 
Action: Mouse scrolled (589, 358) with delta (0, 0)
Screenshot: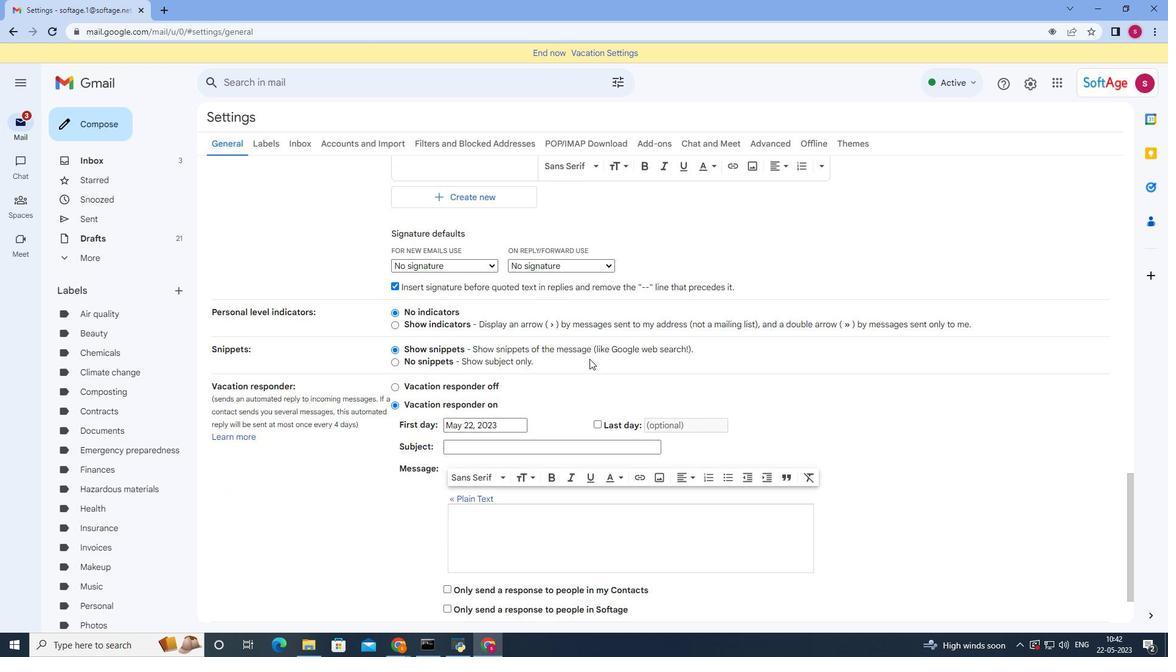 
Action: Mouse moved to (482, 284)
Screenshot: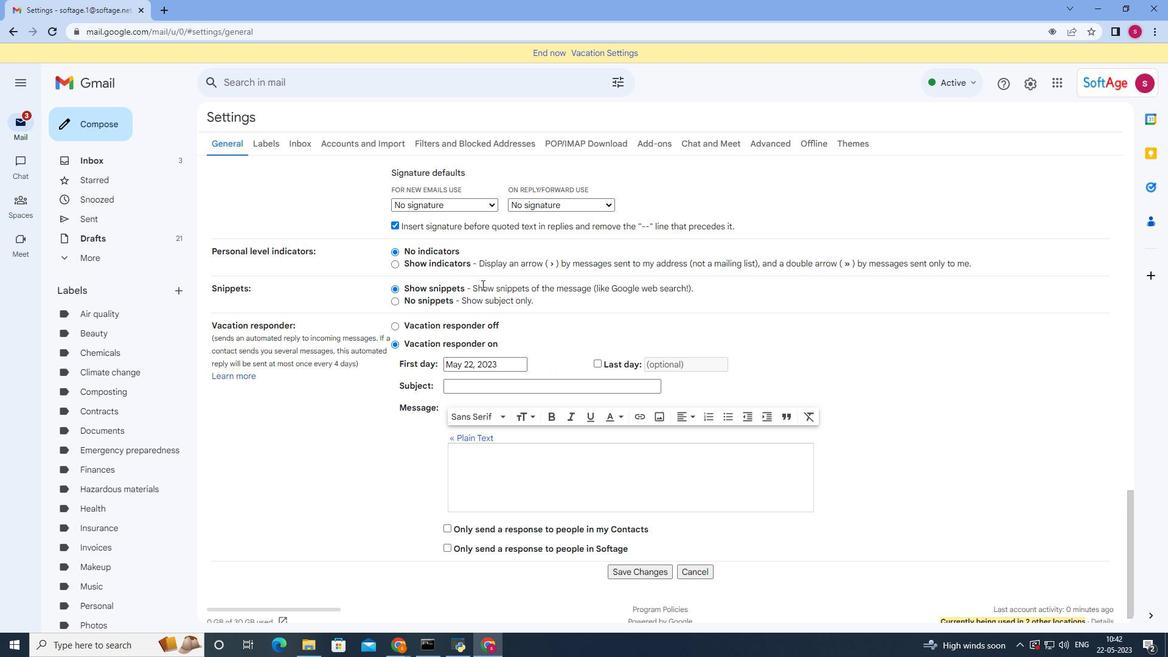 
Action: Mouse scrolled (482, 284) with delta (0, 0)
Screenshot: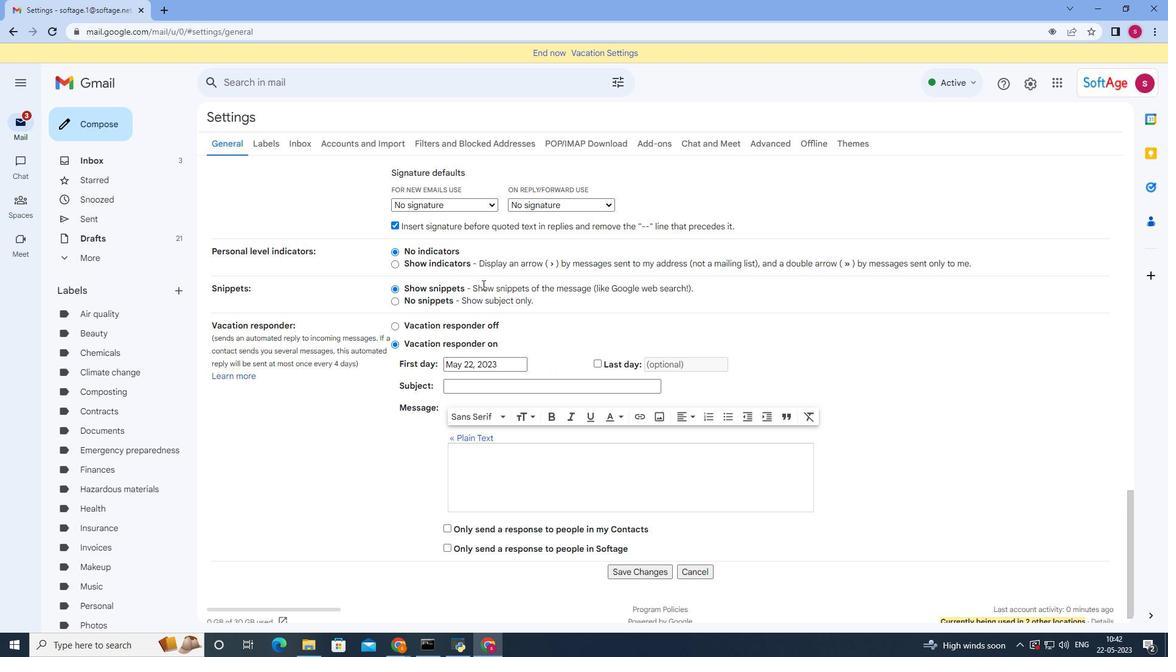 
Action: Mouse scrolled (482, 284) with delta (0, 0)
Screenshot: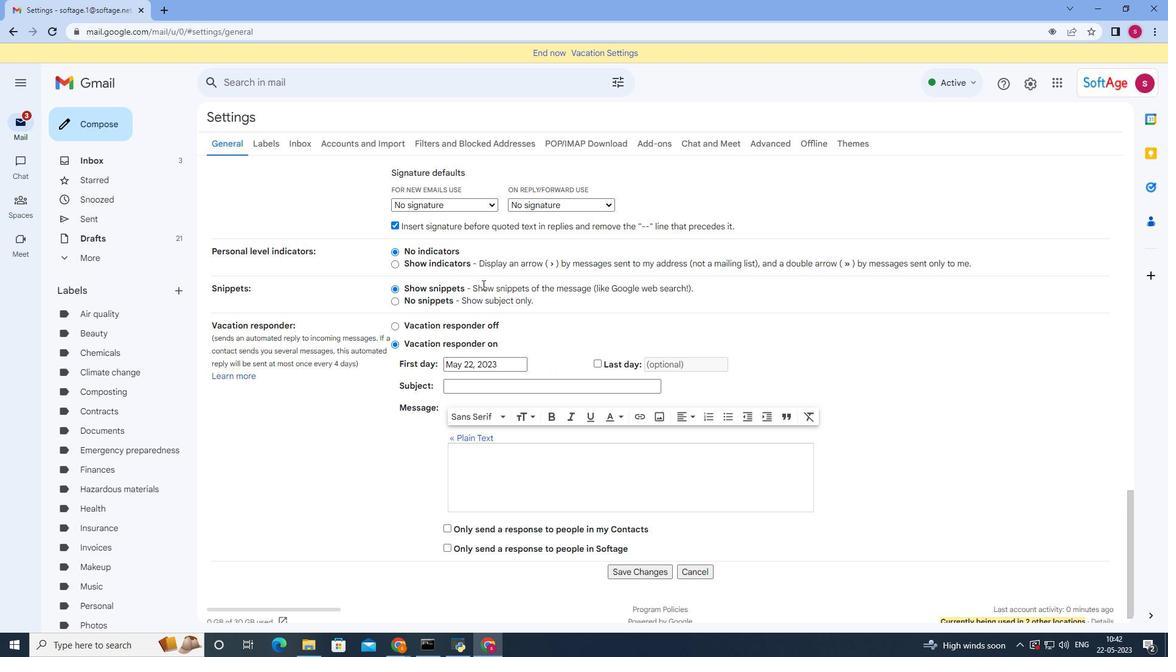 
Action: Mouse moved to (482, 284)
Screenshot: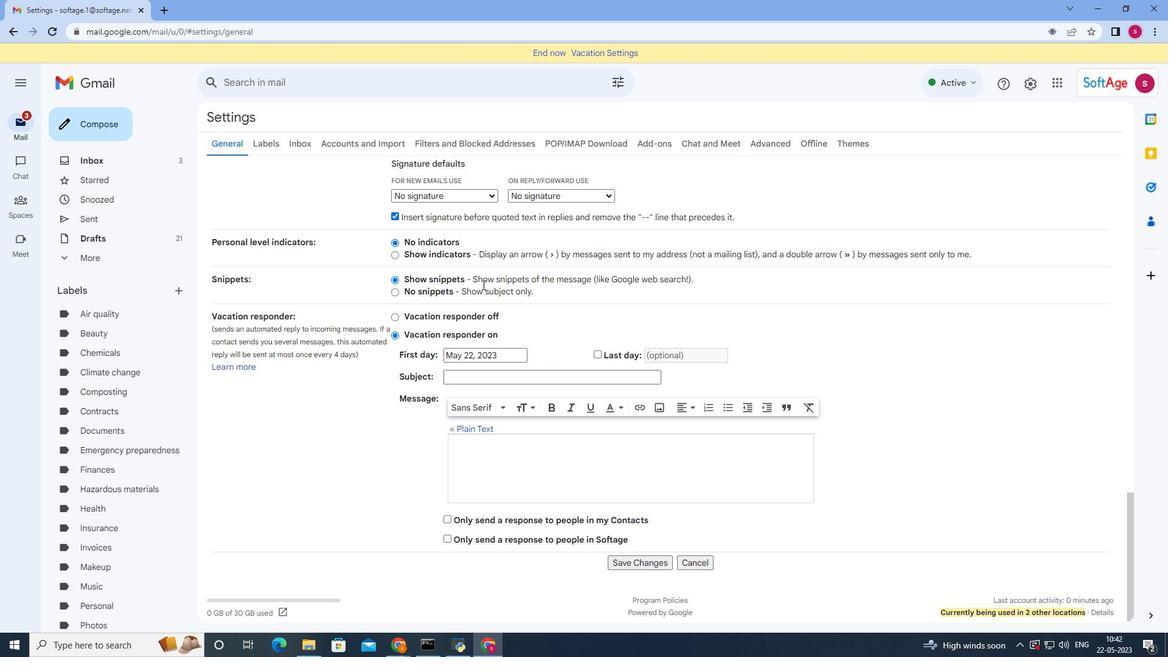 
Action: Mouse scrolled (482, 284) with delta (0, 0)
Screenshot: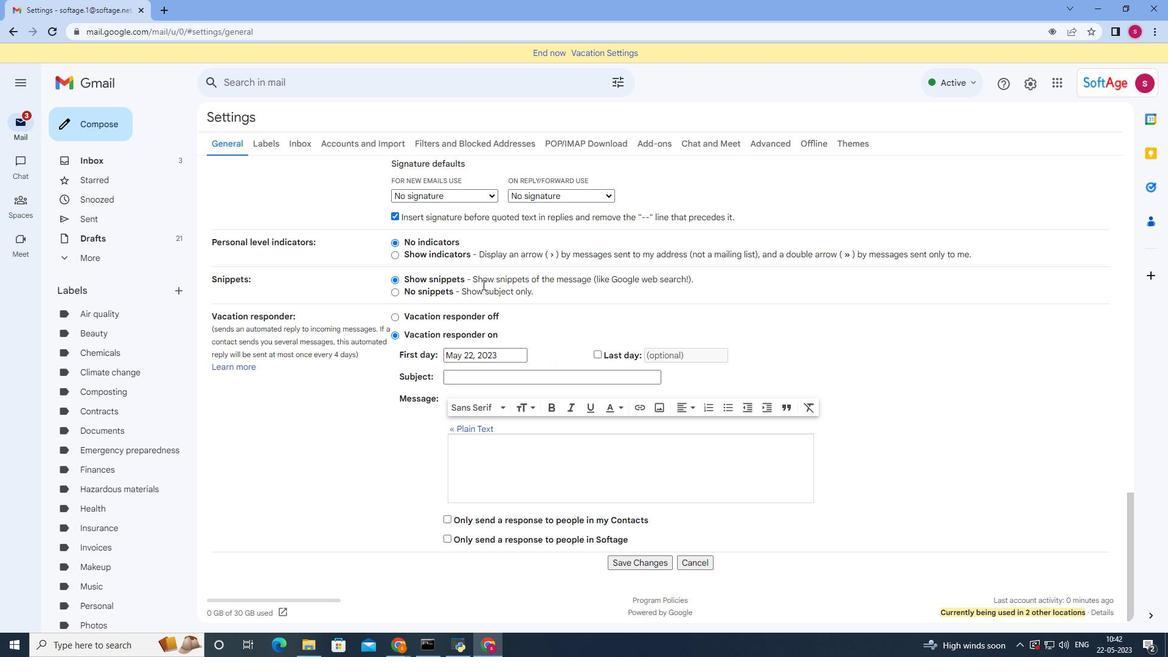 
Action: Mouse scrolled (482, 284) with delta (0, 0)
Screenshot: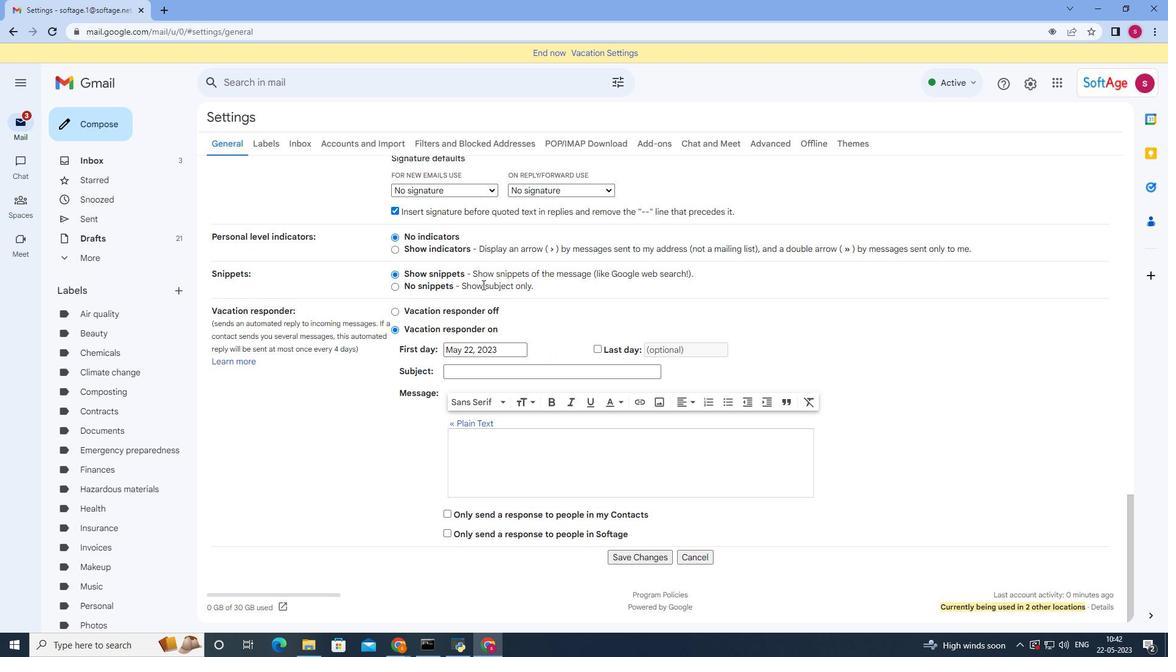 
Action: Mouse moved to (641, 563)
Screenshot: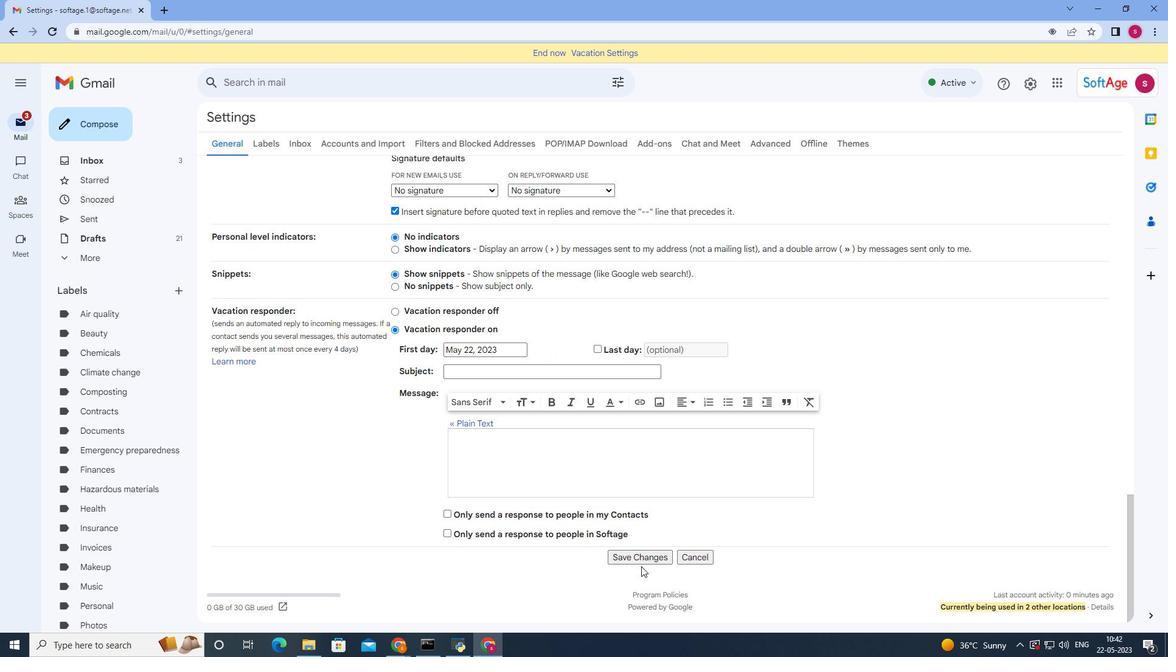 
Action: Mouse pressed left at (641, 563)
Screenshot: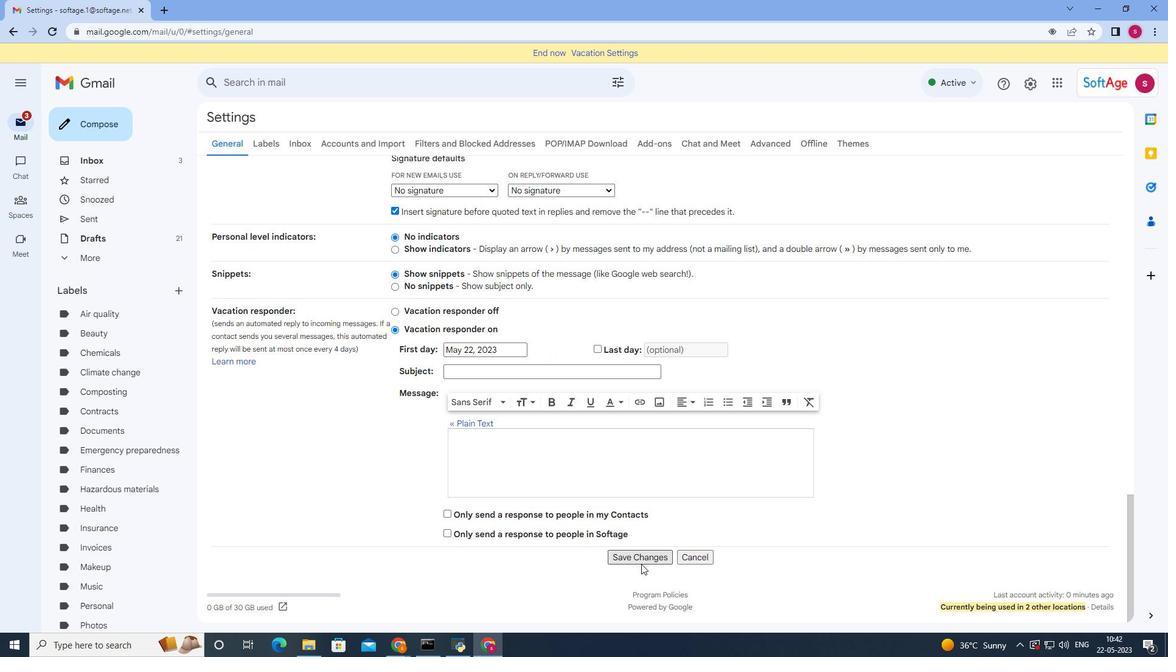 
Action: Mouse moved to (100, 450)
Screenshot: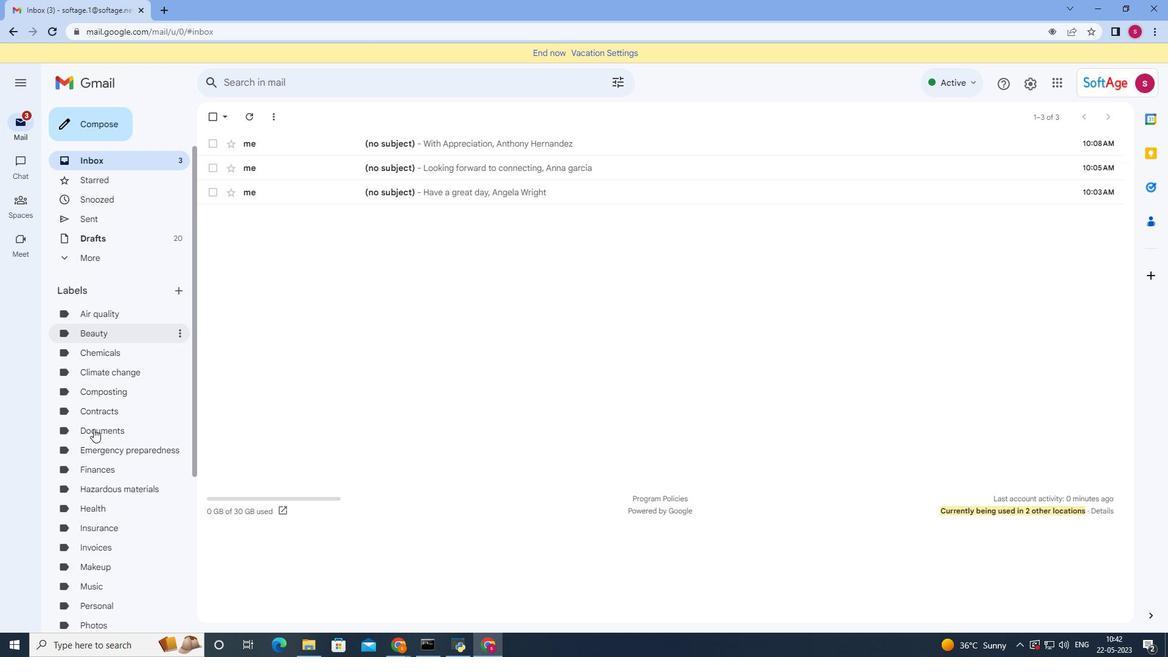 
Action: Mouse scrolled (100, 449) with delta (0, 0)
Screenshot: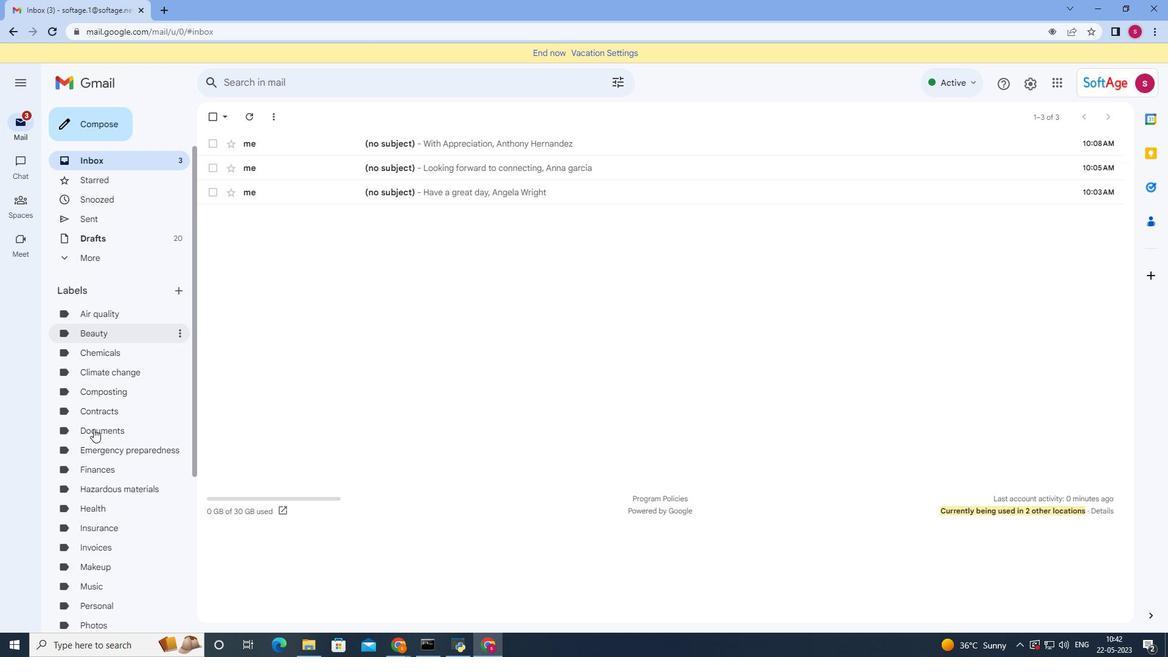 
Action: Mouse moved to (104, 458)
Screenshot: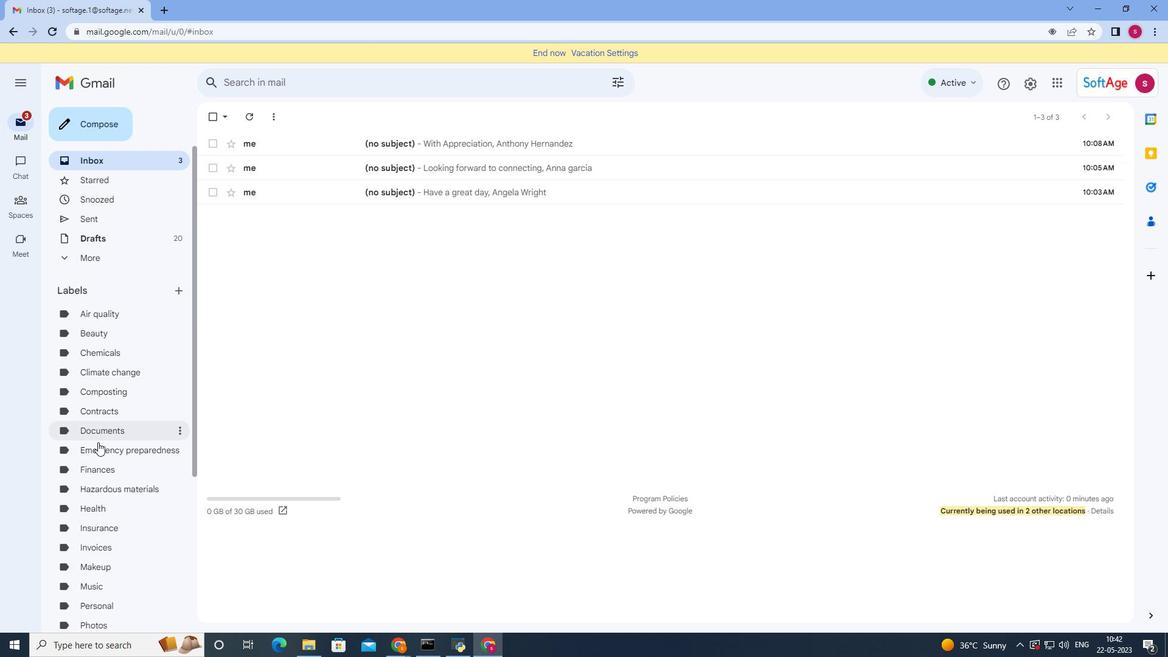 
Action: Mouse scrolled (104, 457) with delta (0, 0)
Screenshot: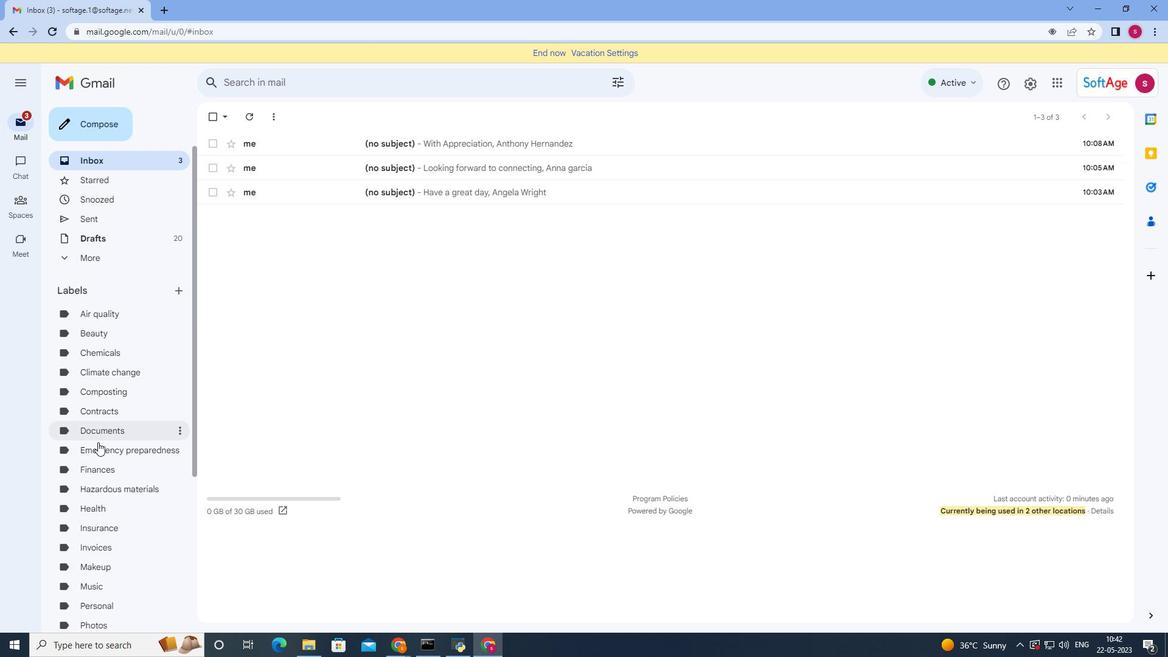 
Action: Mouse moved to (105, 459)
Screenshot: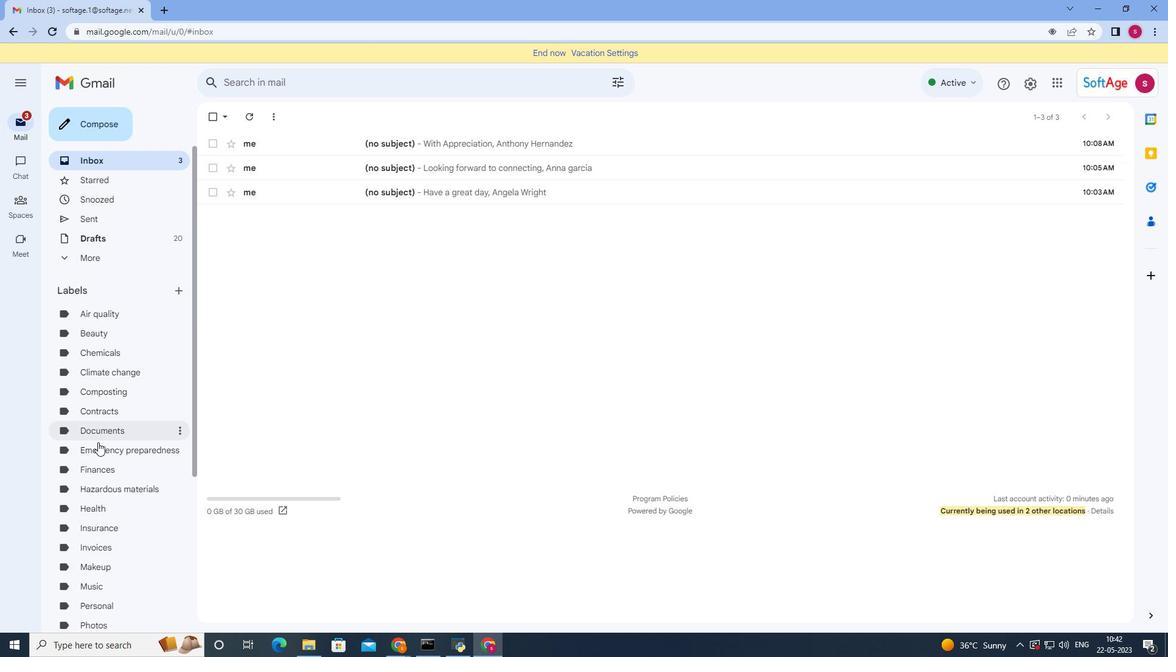
Action: Mouse scrolled (105, 458) with delta (0, 0)
Screenshot: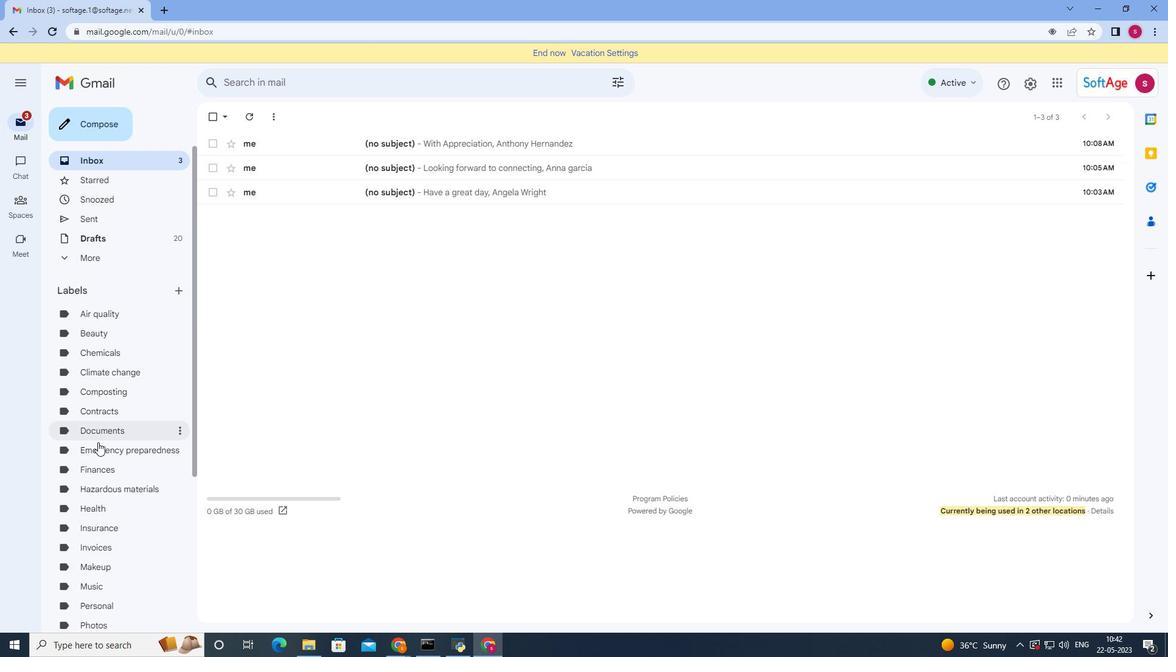 
Action: Mouse moved to (105, 459)
Screenshot: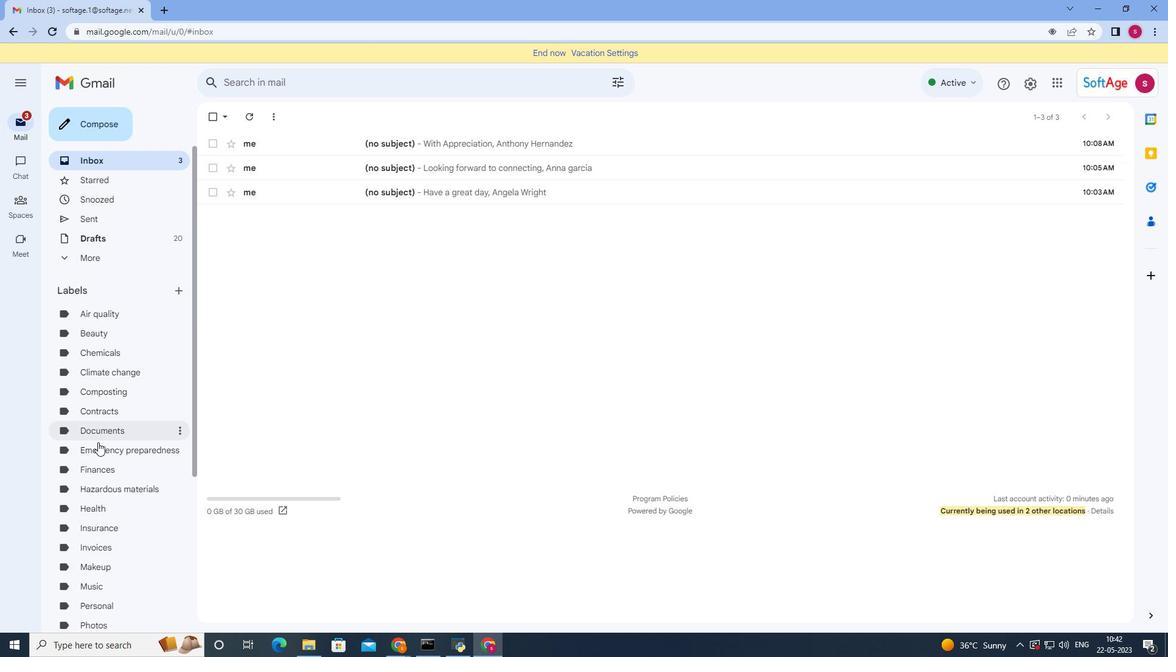 
Action: Mouse scrolled (105, 458) with delta (0, 0)
Screenshot: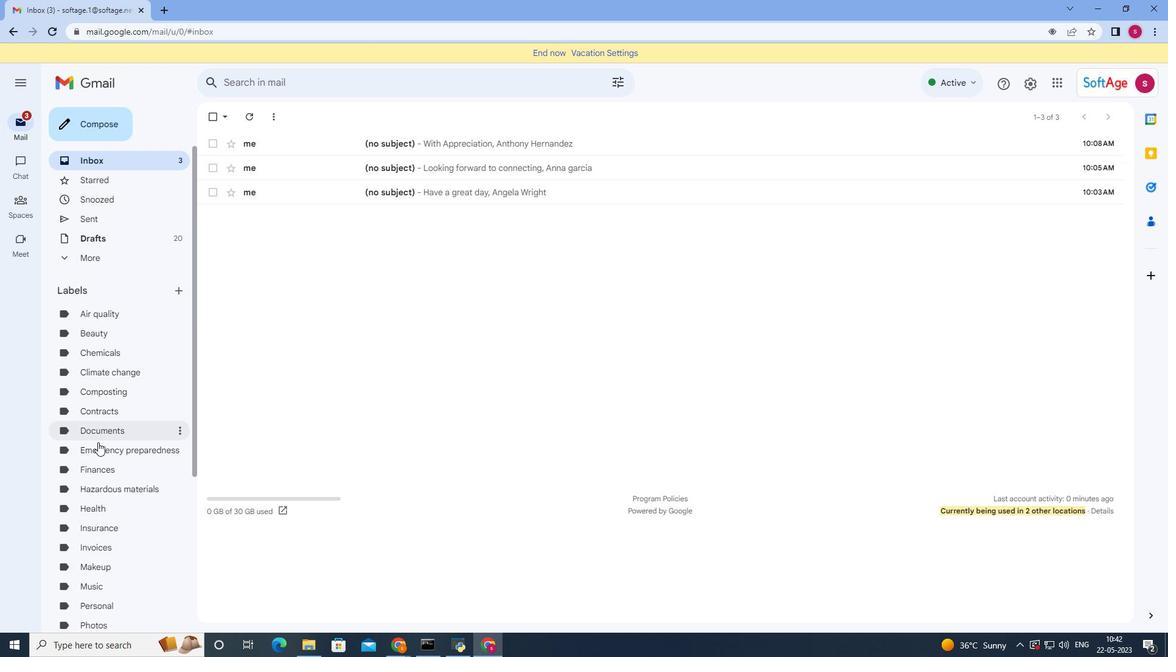 
Action: Mouse moved to (107, 458)
Screenshot: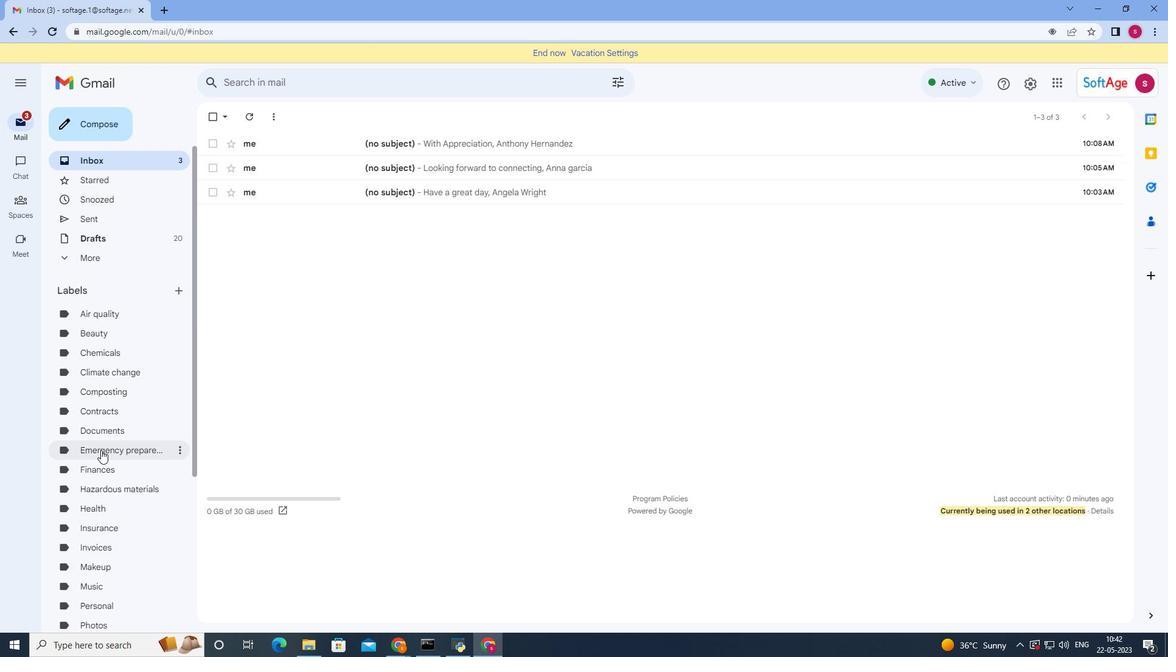 
Action: Mouse scrolled (107, 458) with delta (0, 0)
Screenshot: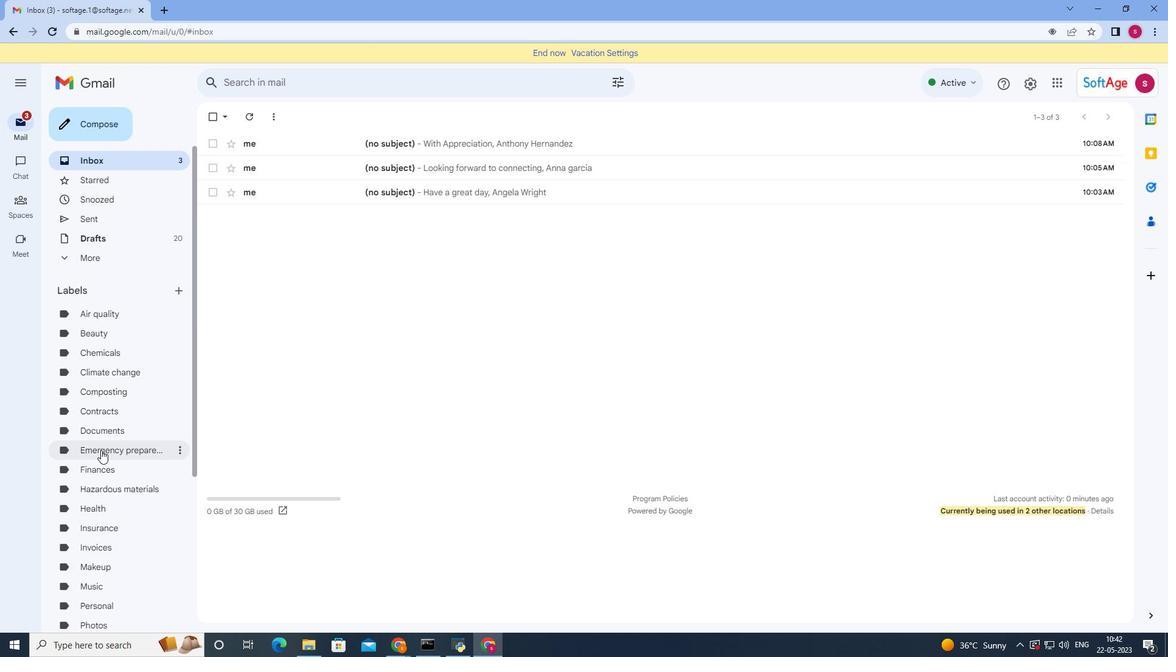 
Action: Mouse moved to (110, 457)
Screenshot: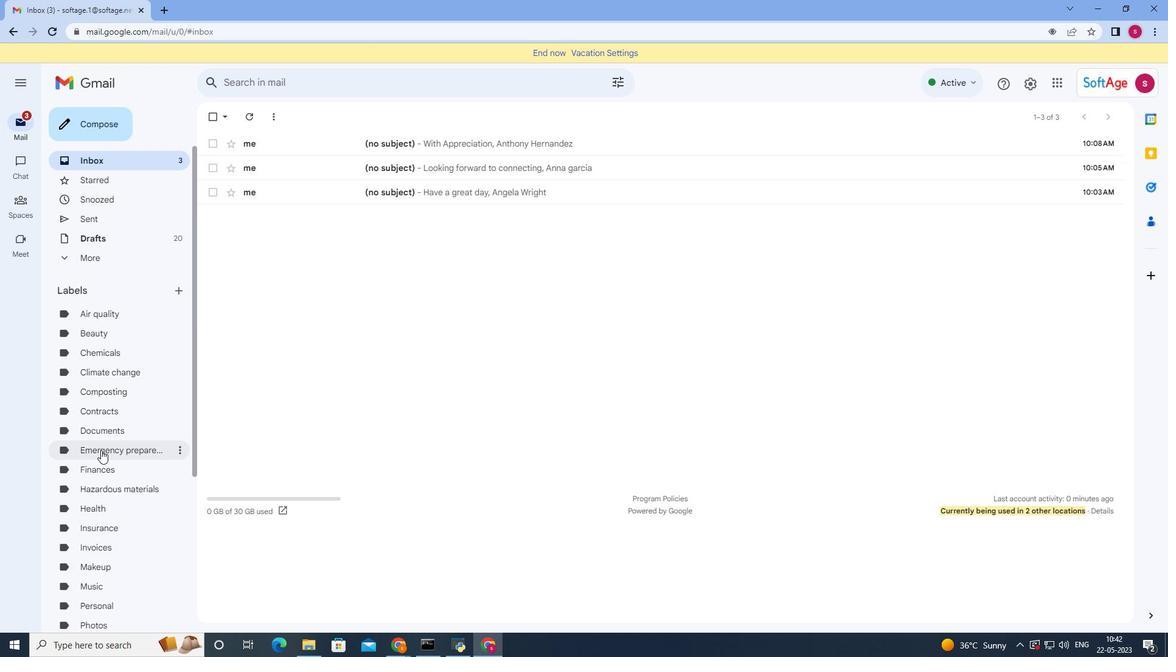 
Action: Mouse scrolled (110, 456) with delta (0, 0)
Screenshot: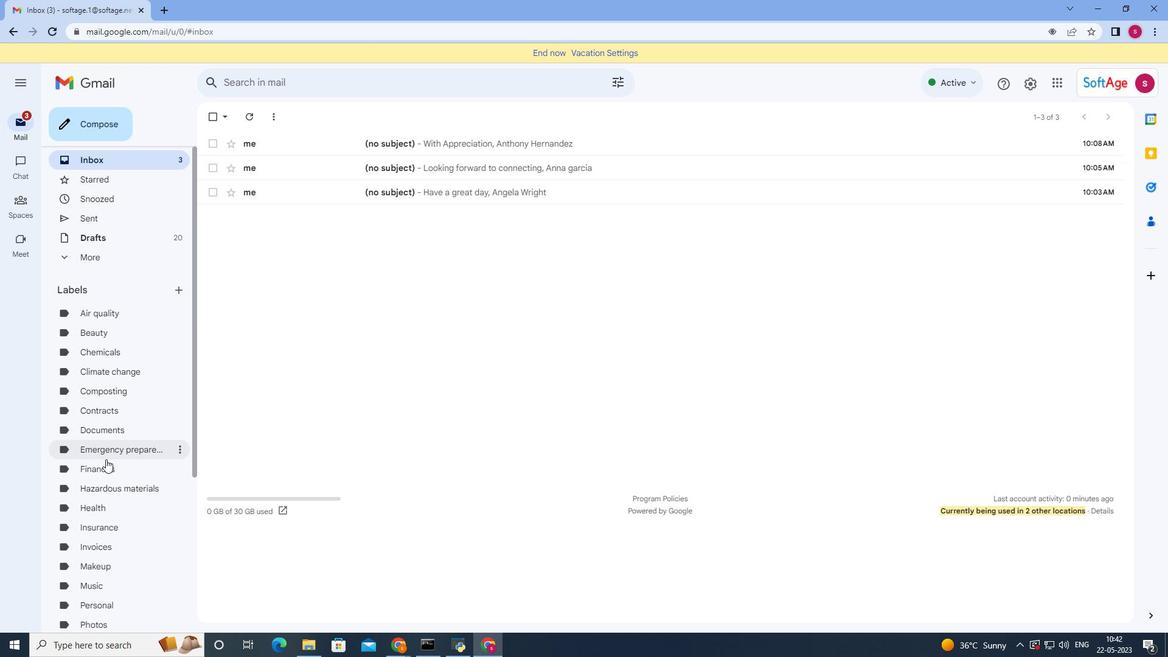 
Action: Mouse moved to (132, 273)
Screenshot: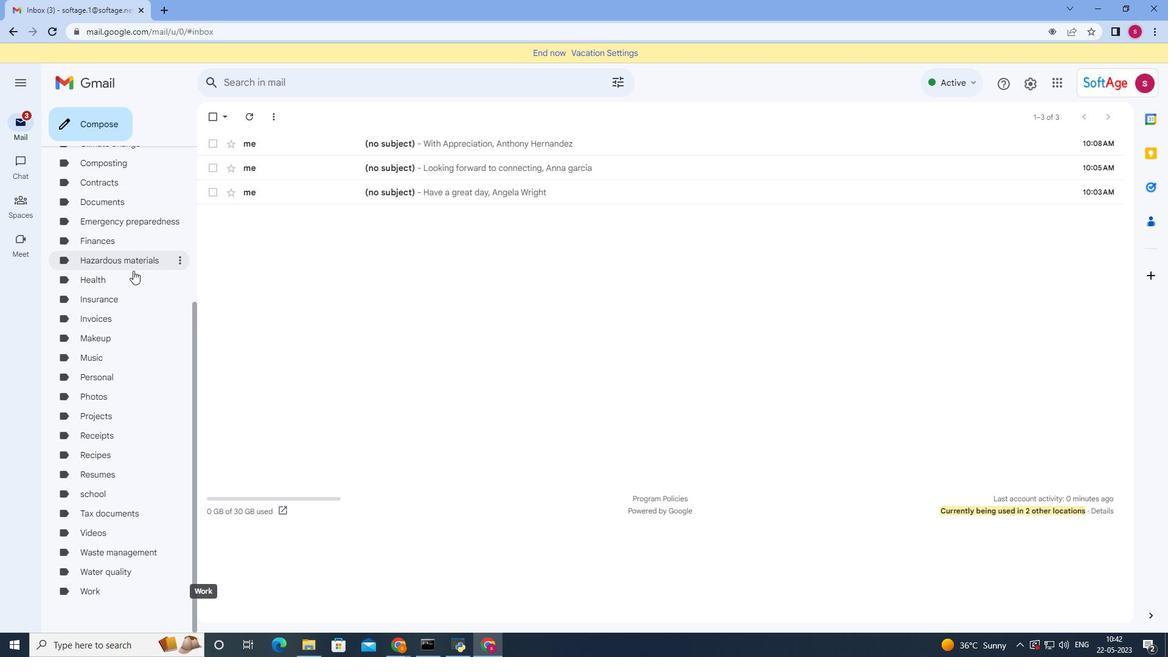 
Action: Mouse scrolled (132, 273) with delta (0, 0)
Screenshot: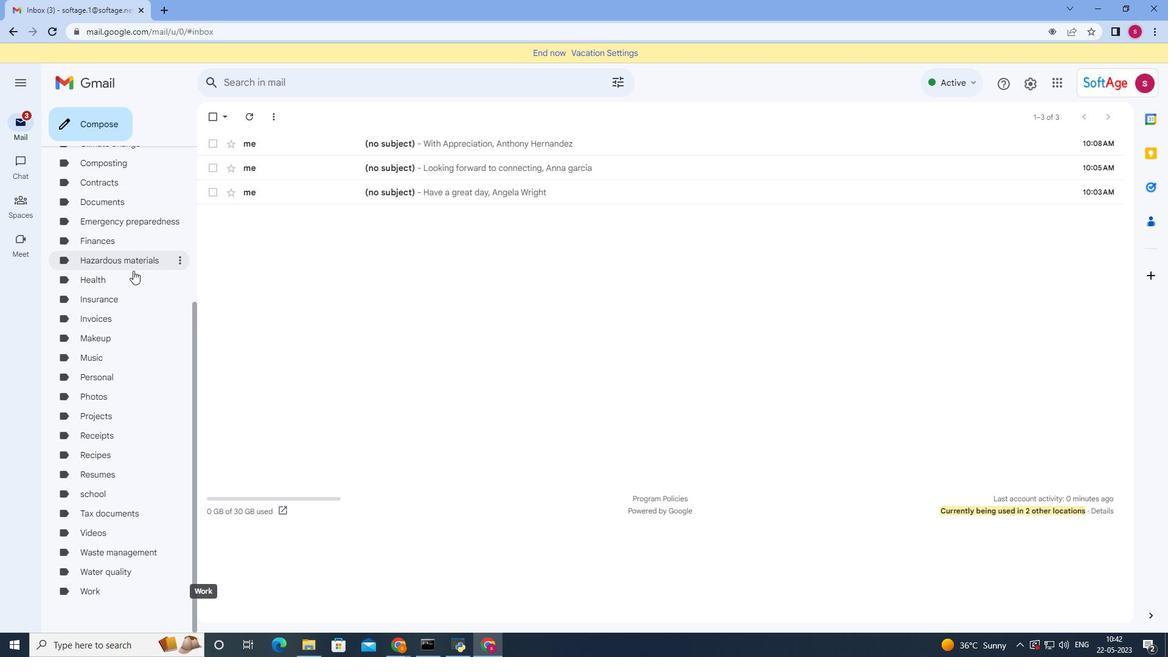 
Action: Mouse moved to (132, 273)
Screenshot: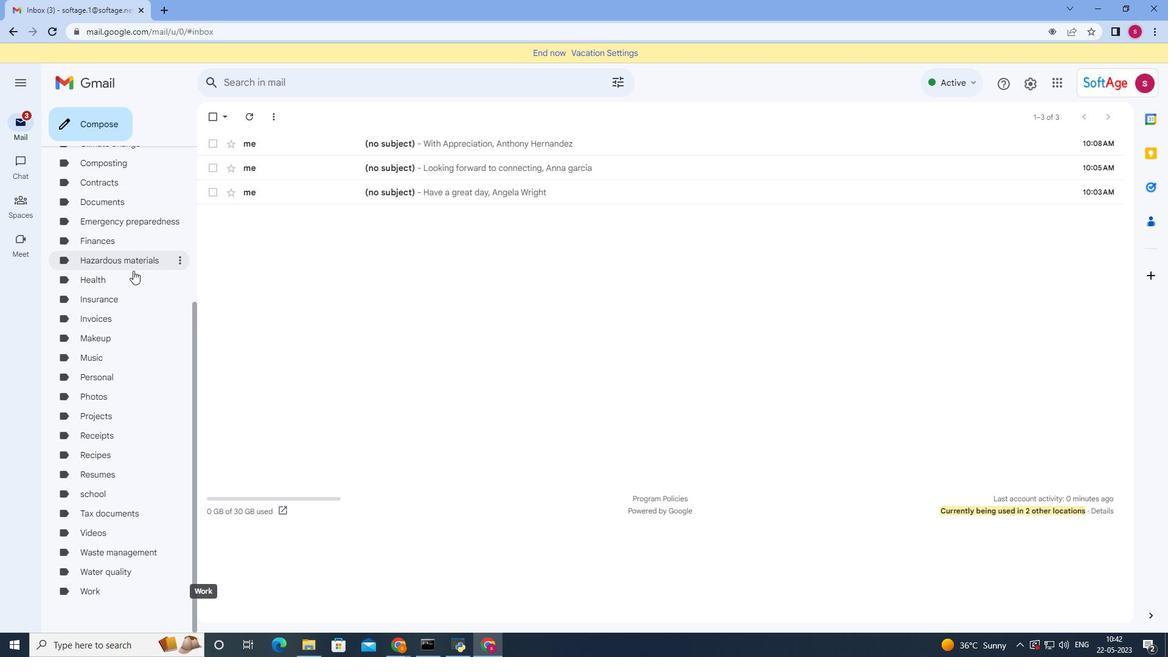 
Action: Mouse scrolled (132, 273) with delta (0, 0)
Screenshot: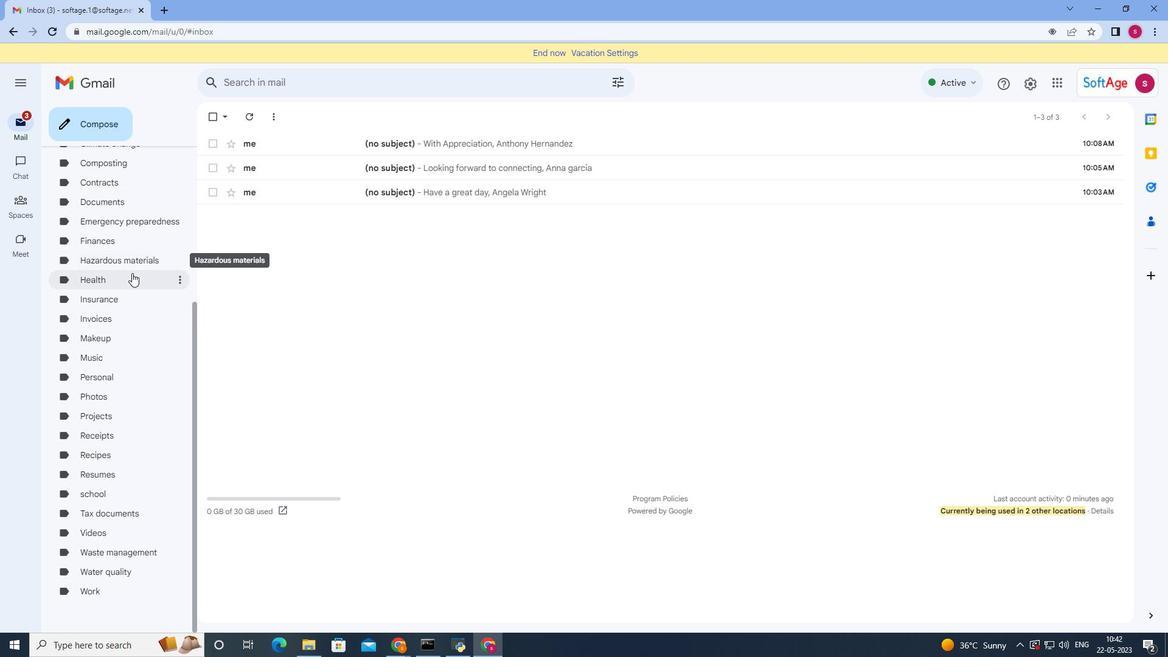 
Action: Mouse moved to (131, 276)
Screenshot: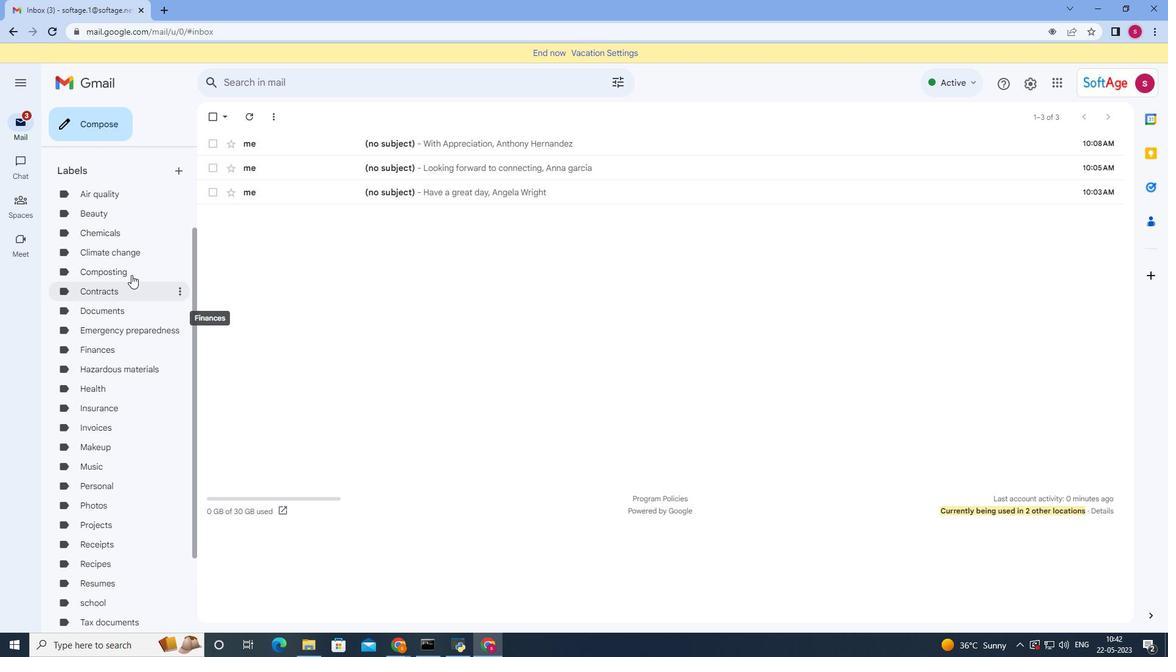 
Action: Mouse scrolled (131, 276) with delta (0, 0)
Screenshot: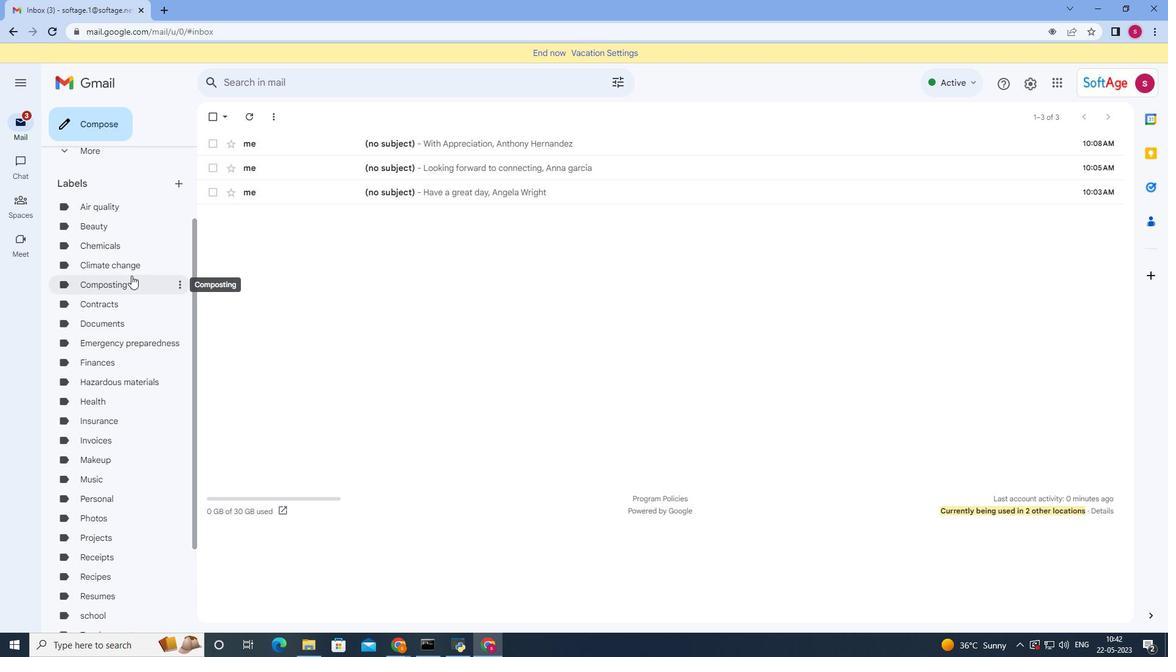 
Action: Mouse moved to (177, 244)
Screenshot: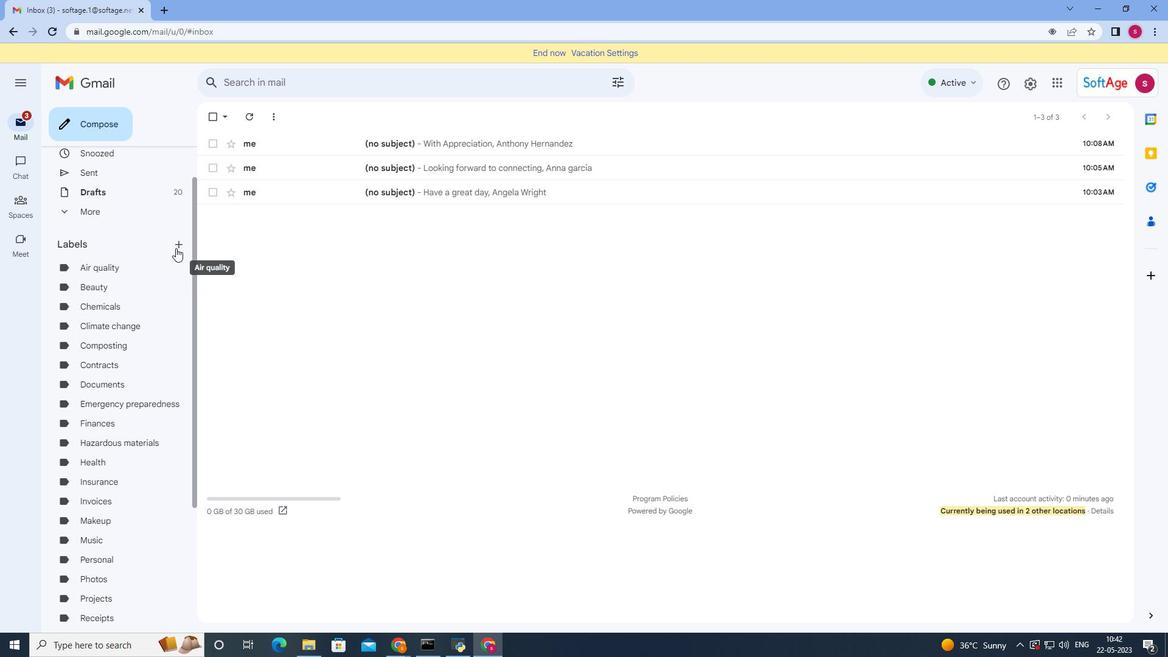 
Action: Mouse pressed left at (177, 244)
Screenshot: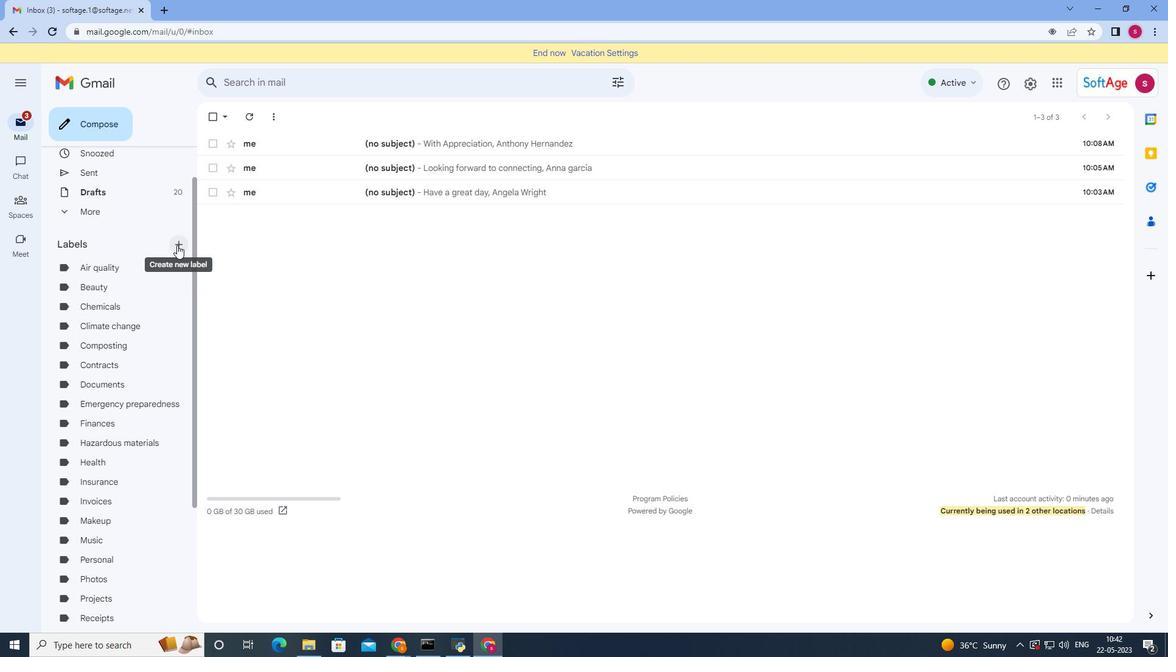 
Action: Mouse moved to (717, 286)
Screenshot: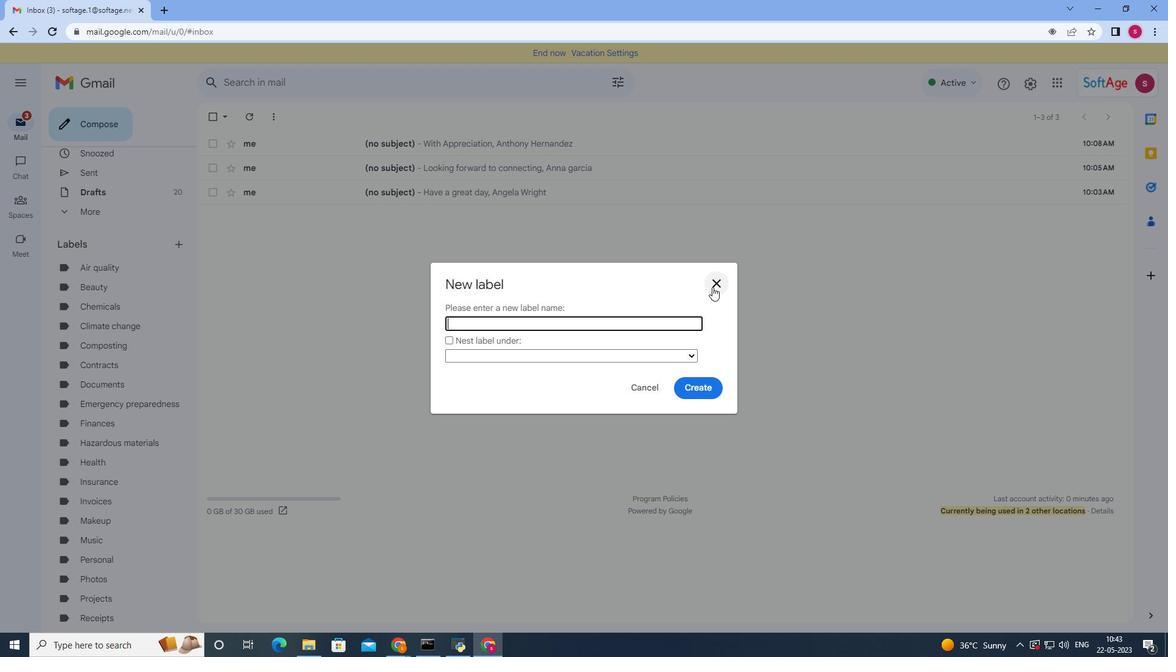 
Action: Mouse pressed left at (717, 286)
Screenshot: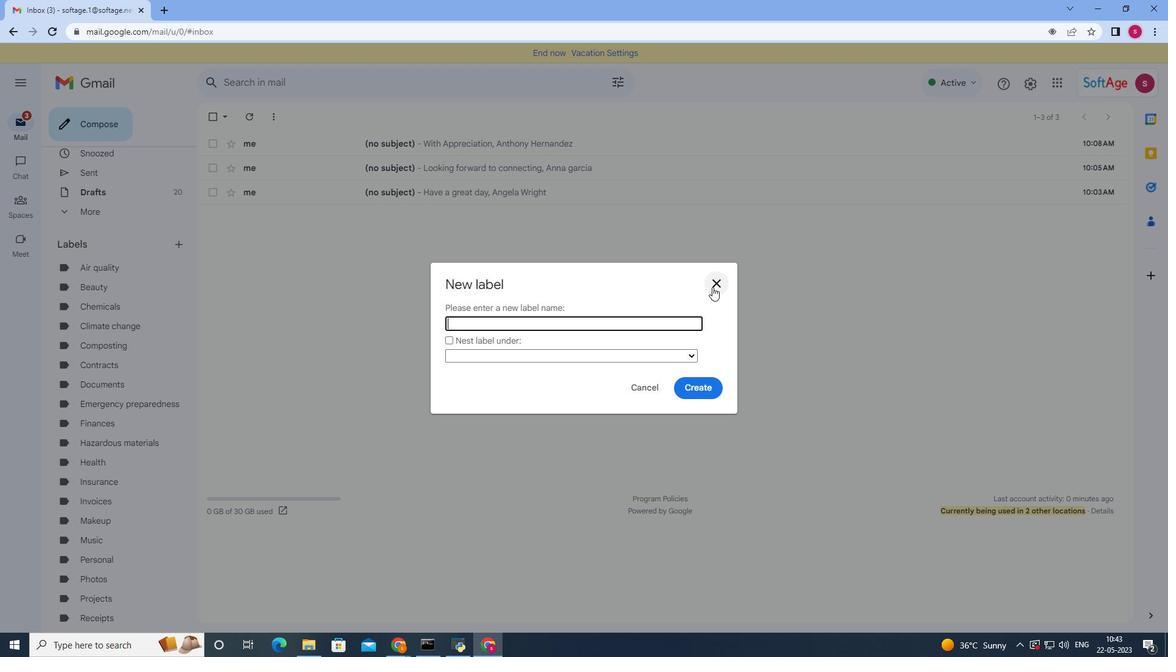 
Action: Mouse moved to (100, 120)
Screenshot: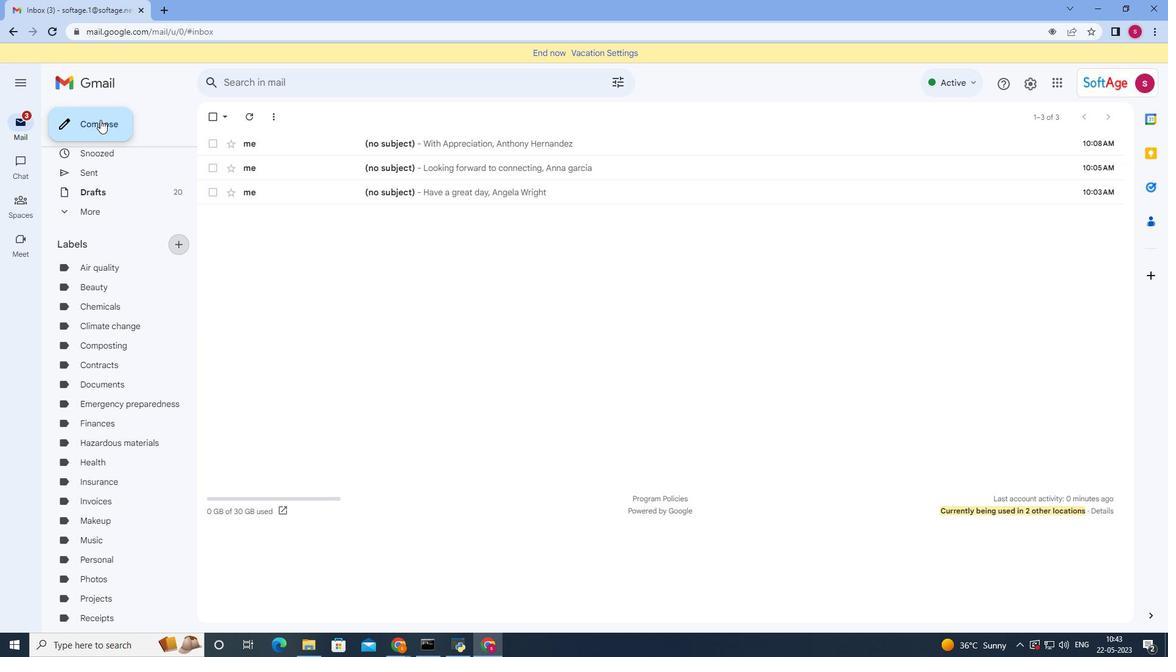 
Action: Mouse pressed left at (100, 120)
Screenshot: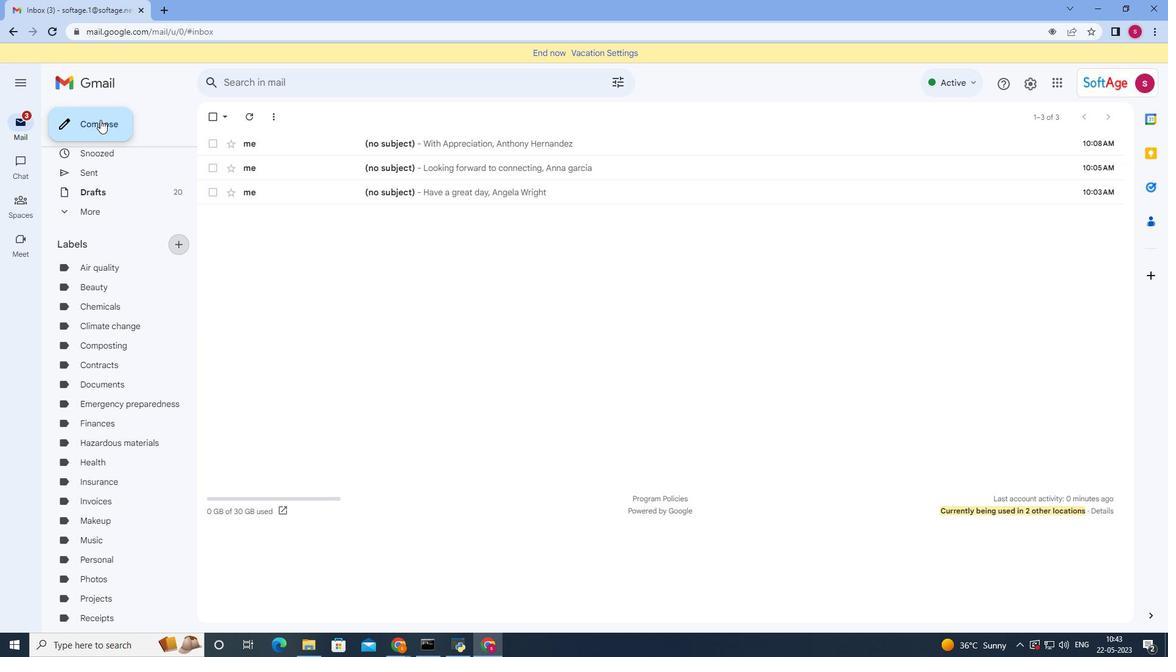 
Action: Mouse moved to (858, 335)
Screenshot: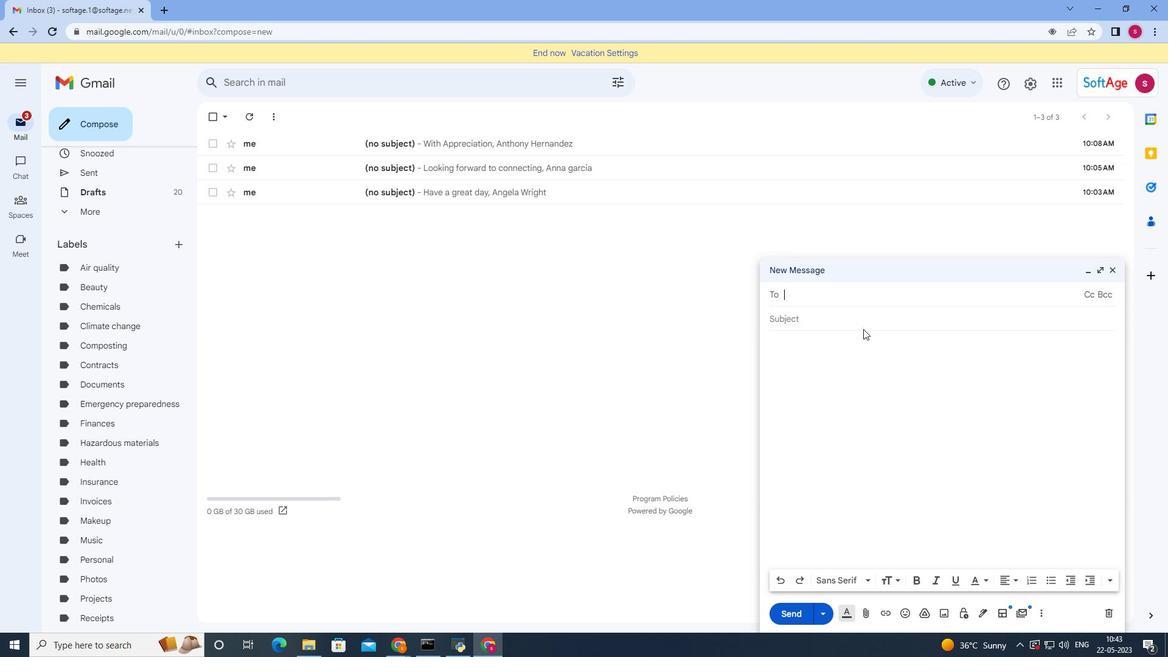 
Action: Key pressed softage.4softah<Key.backspace>ge.net
Screenshot: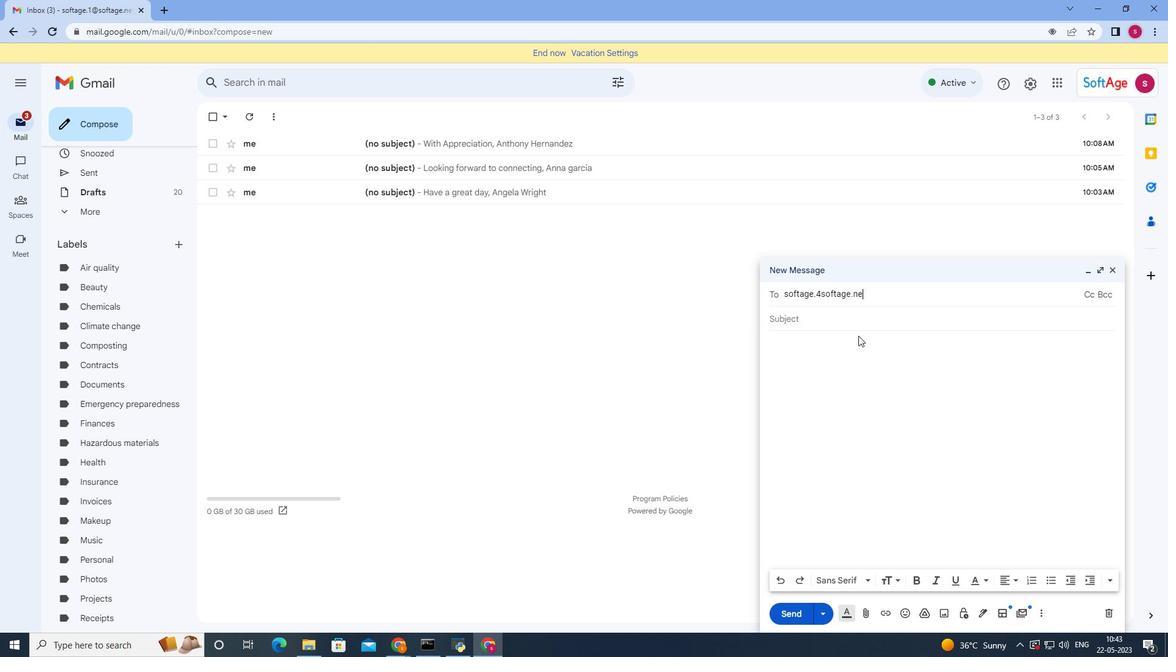
Action: Mouse moved to (821, 293)
Screenshot: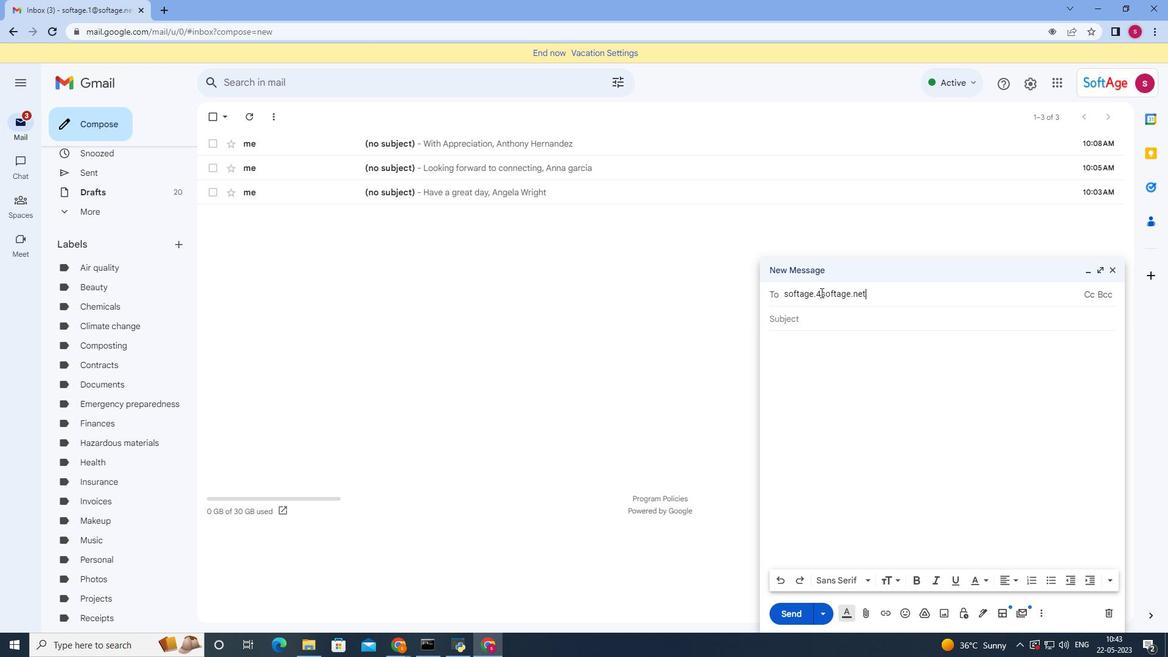 
Action: Mouse pressed left at (821, 293)
Screenshot: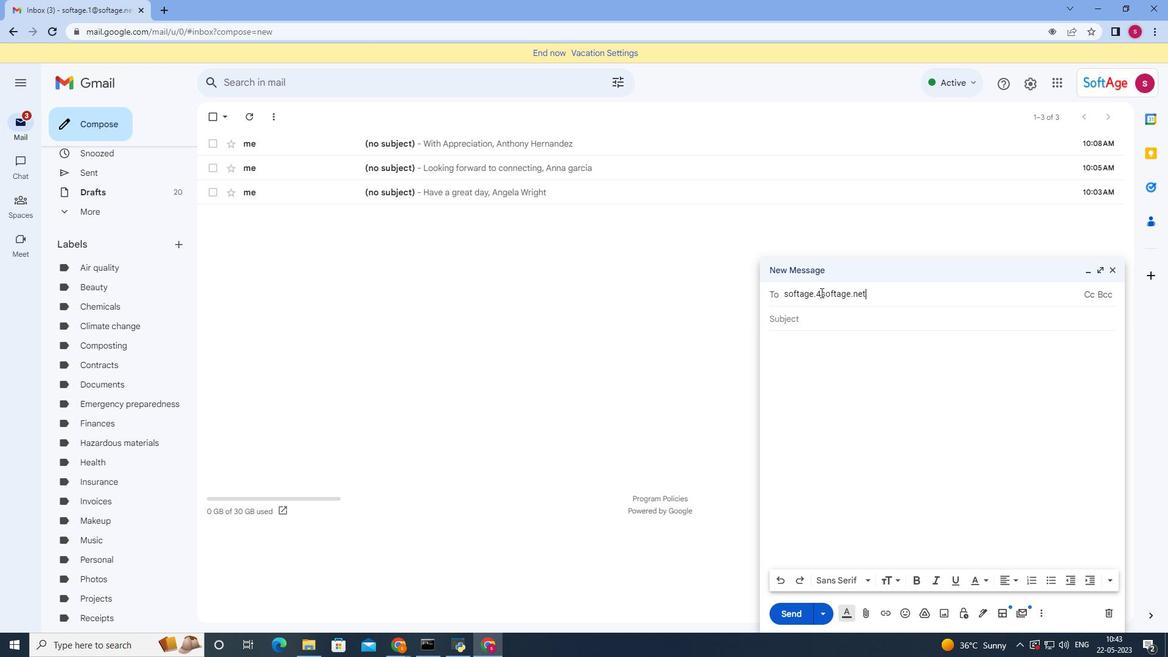 
Action: Mouse moved to (821, 293)
Screenshot: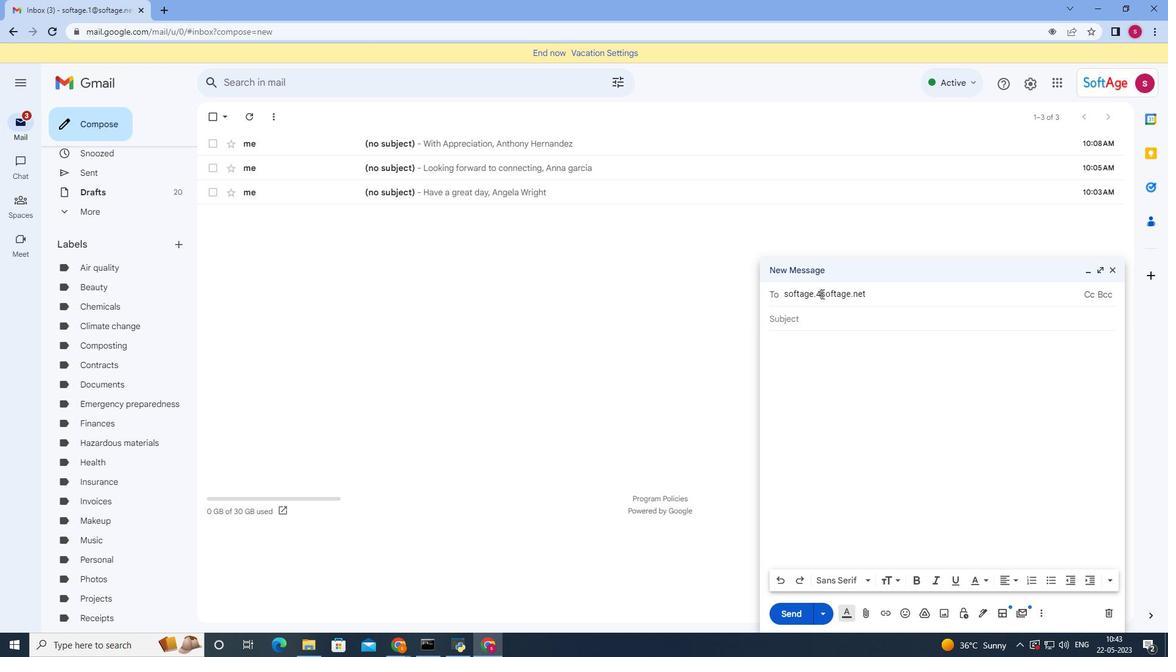 
Action: Key pressed <Key.shift>@
Screenshot: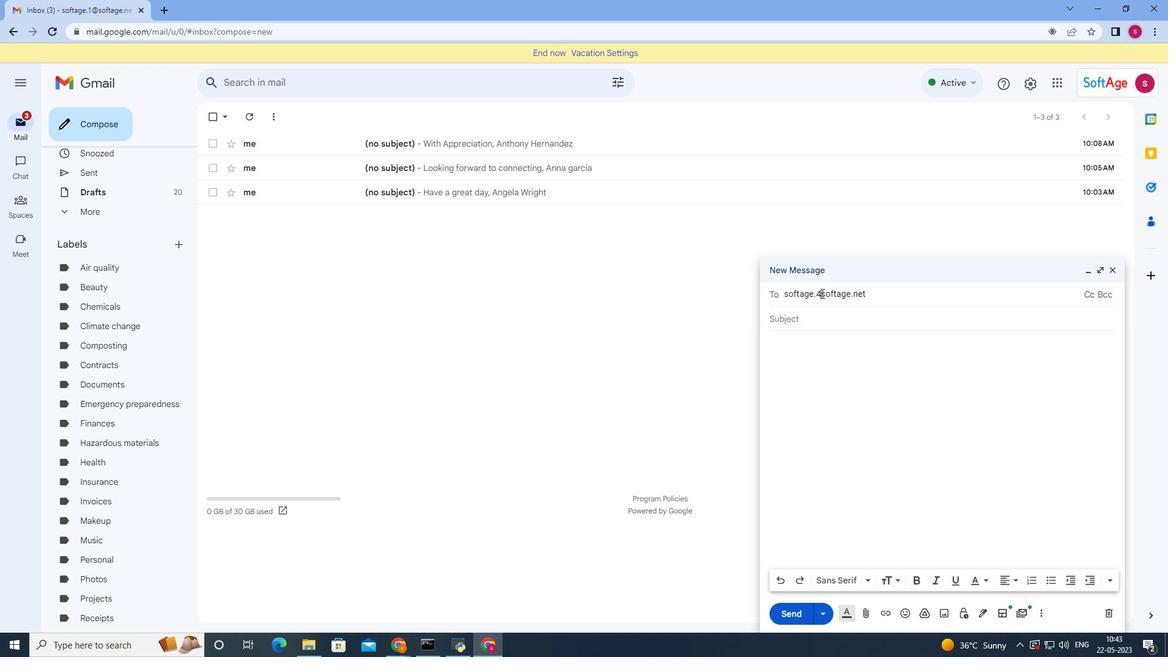 
Action: Mouse moved to (880, 315)
Screenshot: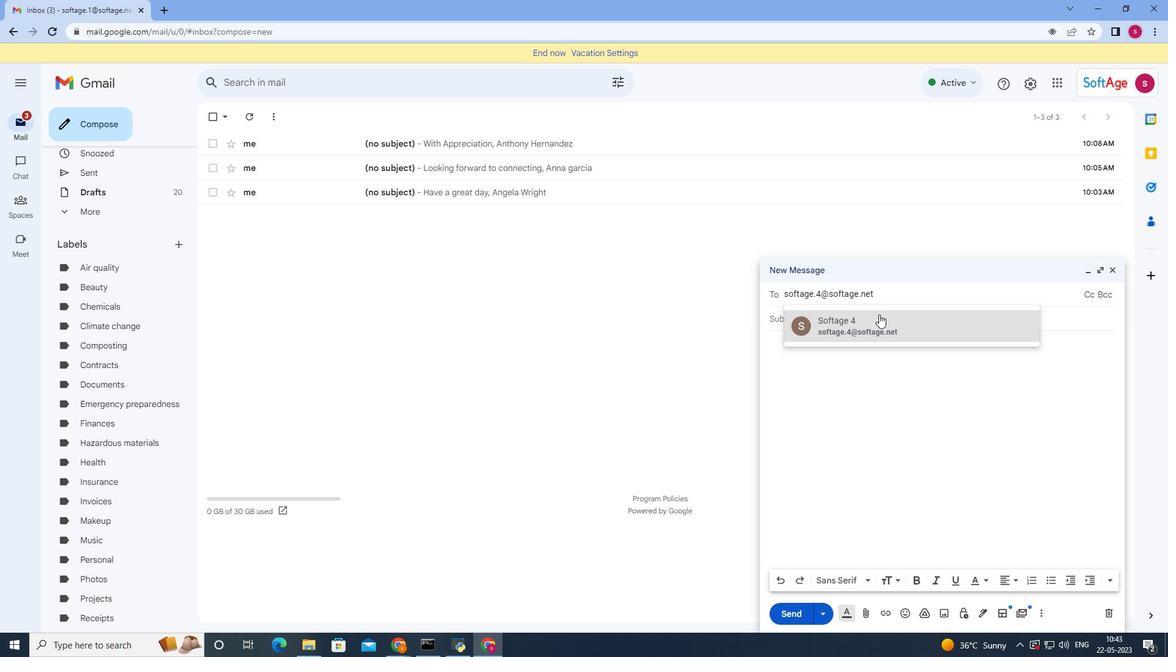 
Action: Mouse pressed left at (880, 315)
Screenshot: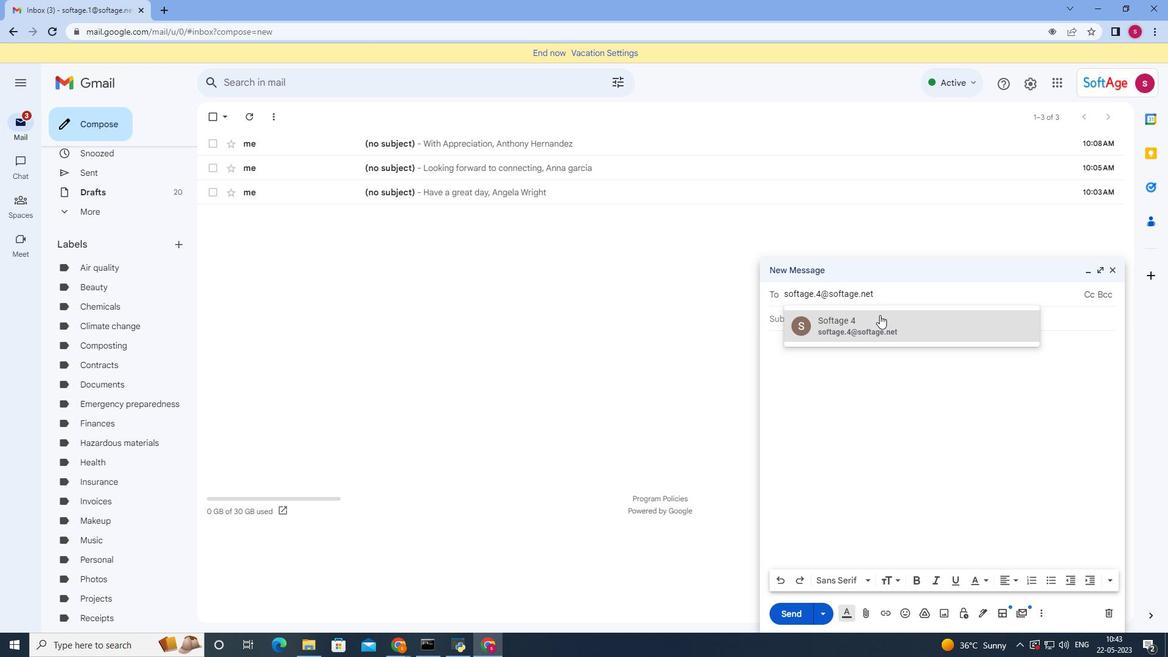 
Action: Mouse moved to (806, 349)
Screenshot: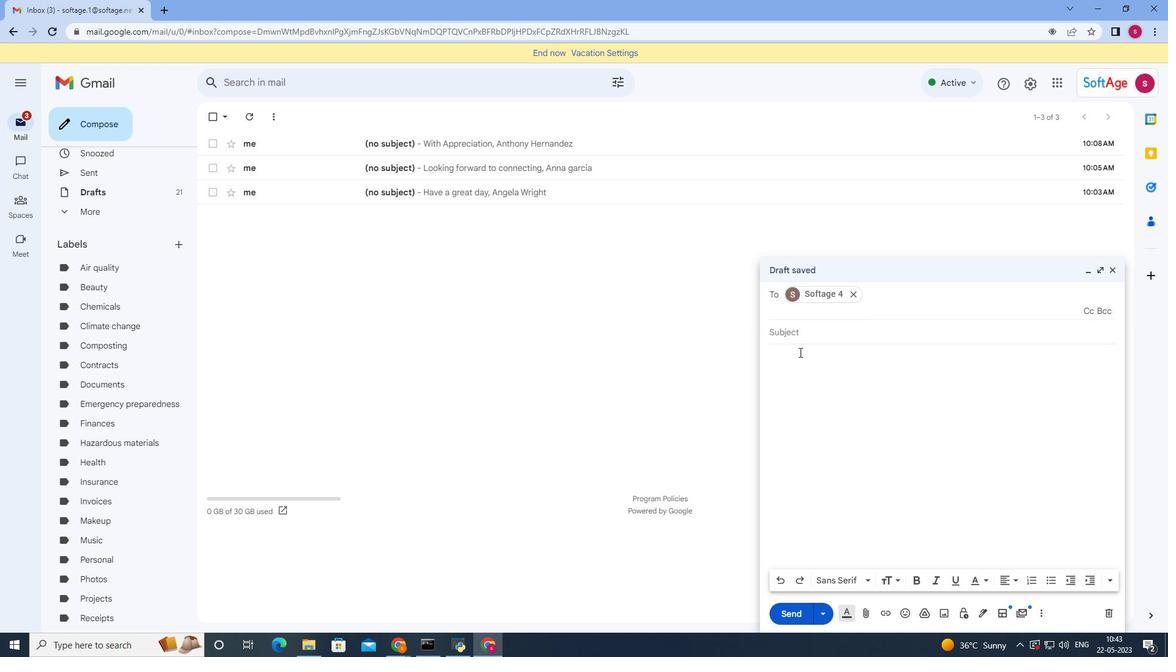 
